Task: Look for space in Baoqing, China from 12th  July, 2023 to 15th July, 2023 for 3 adults in price range Rs.12000 to Rs.16000. Place can be entire place with 2 bedrooms having 3 beds and 1 bathroom. Property type can be house, flat, guest house. Booking option can be shelf check-in. Required host language is Chinese (Simplified).
Action: Mouse moved to (585, 84)
Screenshot: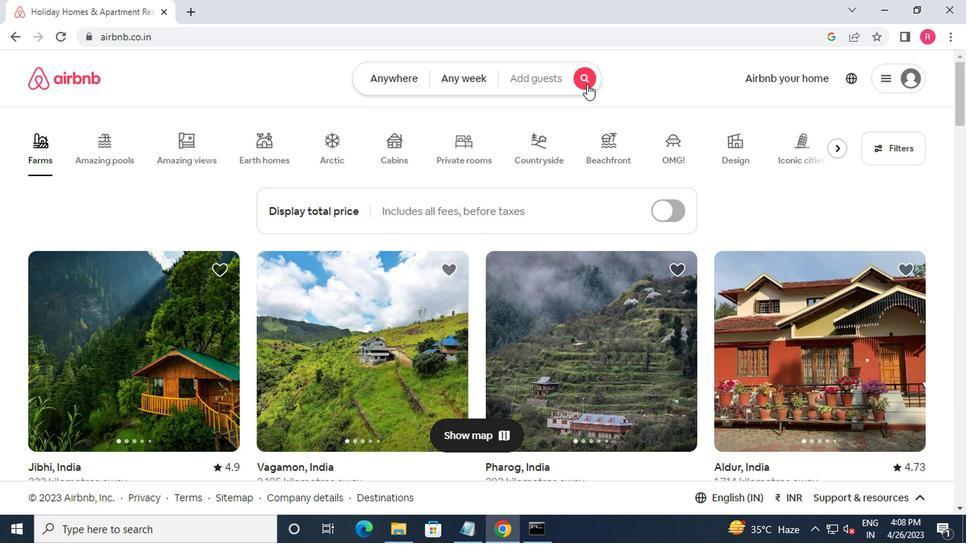 
Action: Mouse pressed left at (585, 84)
Screenshot: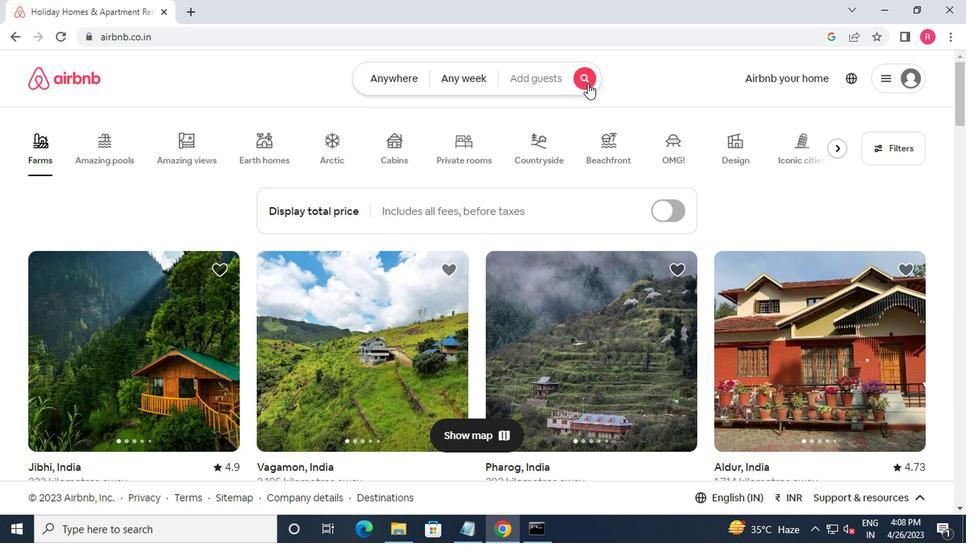 
Action: Mouse moved to (357, 126)
Screenshot: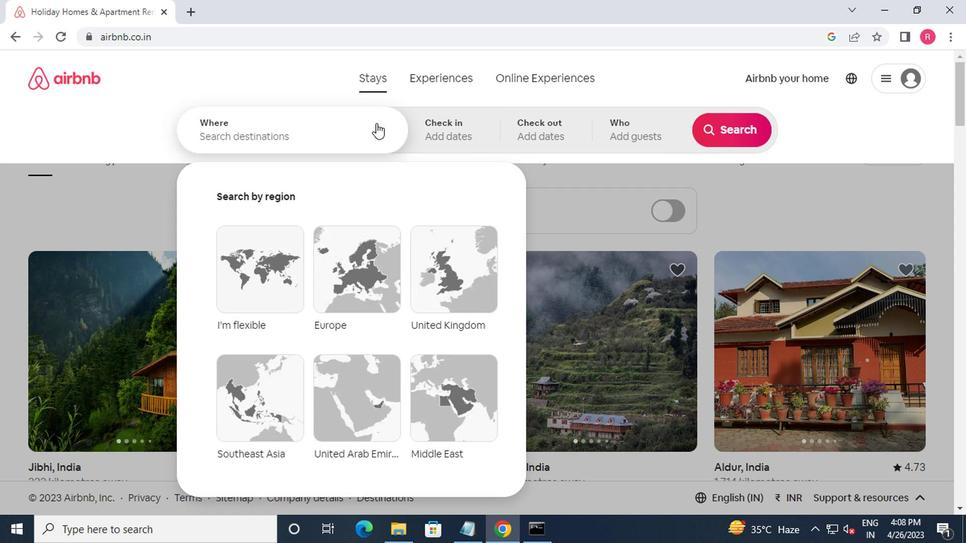 
Action: Mouse pressed left at (357, 126)
Screenshot: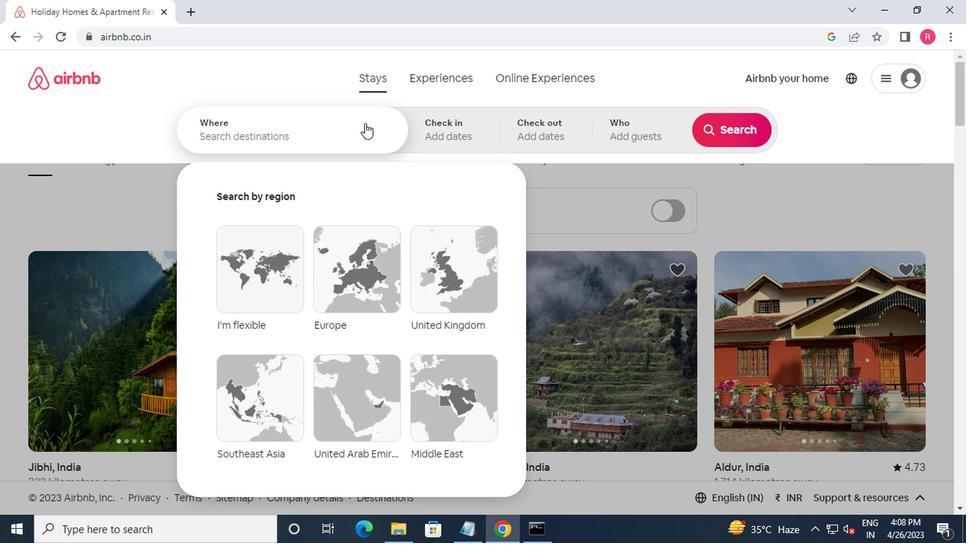 
Action: Mouse moved to (349, 145)
Screenshot: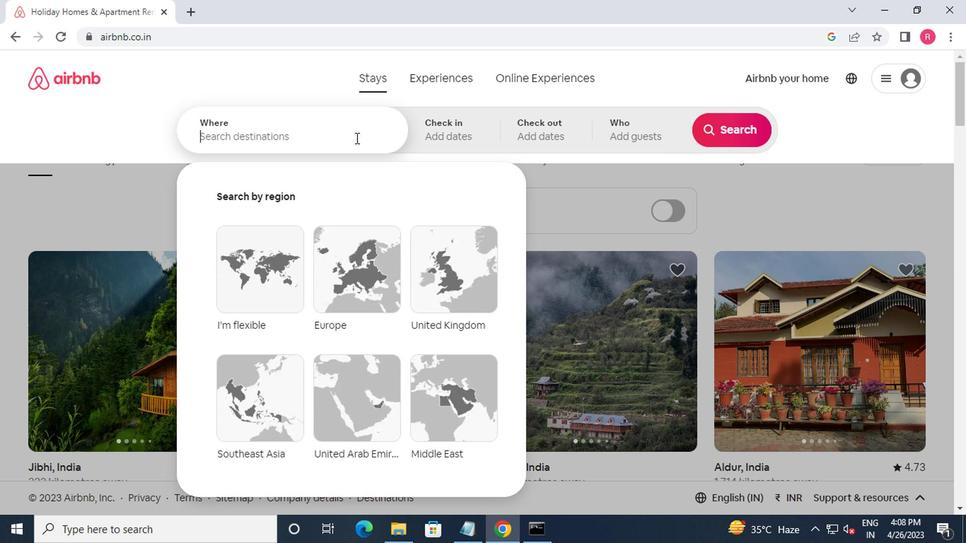 
Action: Key pressed baoqing,china<Key.enter>
Screenshot: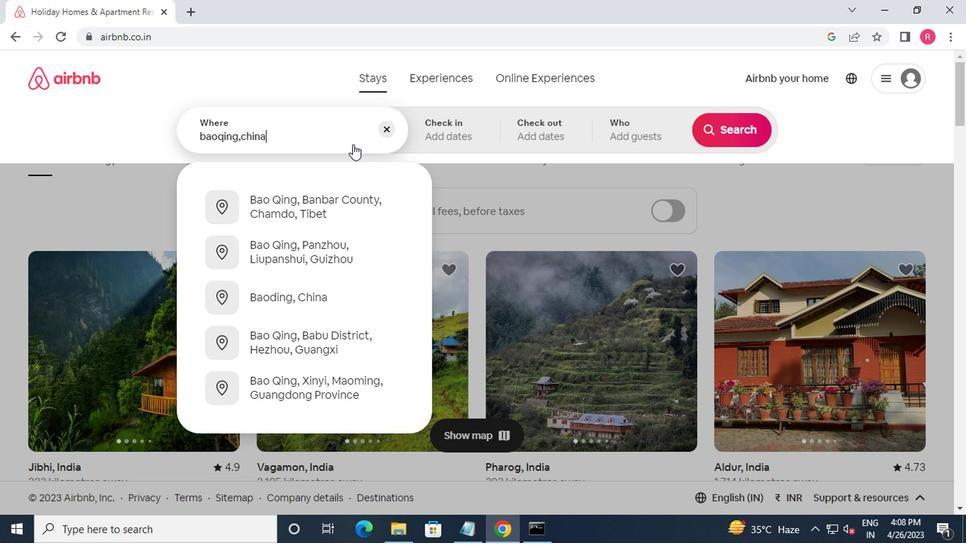 
Action: Mouse moved to (716, 242)
Screenshot: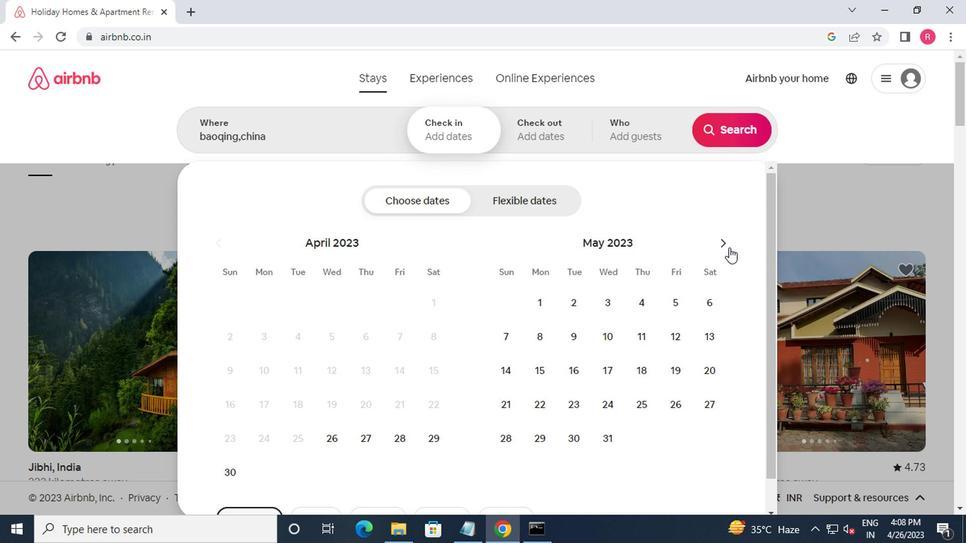 
Action: Mouse pressed left at (716, 242)
Screenshot: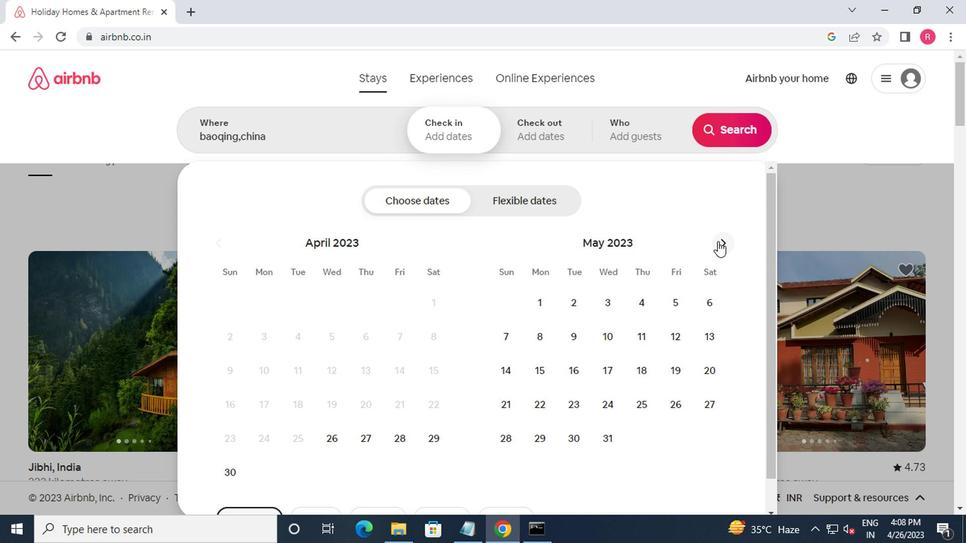 
Action: Mouse moved to (716, 242)
Screenshot: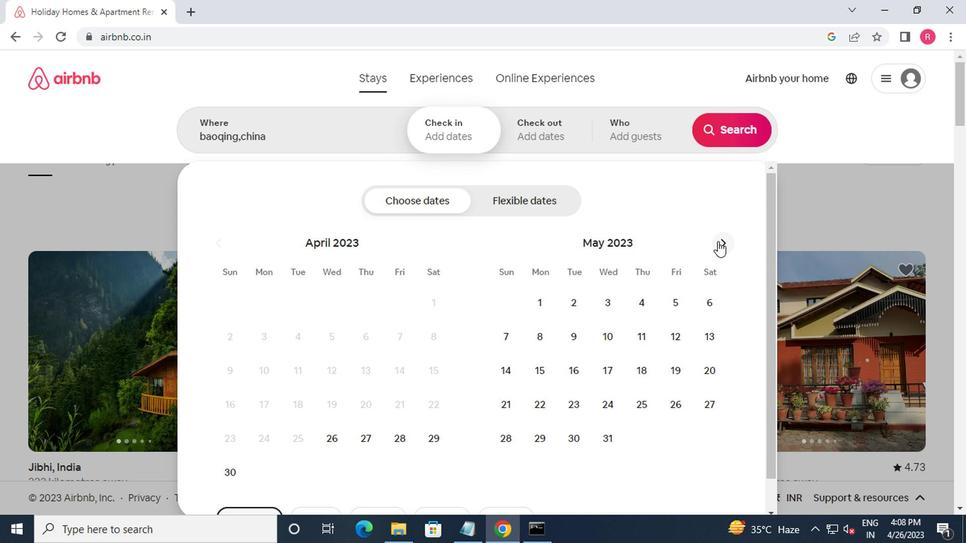 
Action: Mouse pressed left at (716, 242)
Screenshot: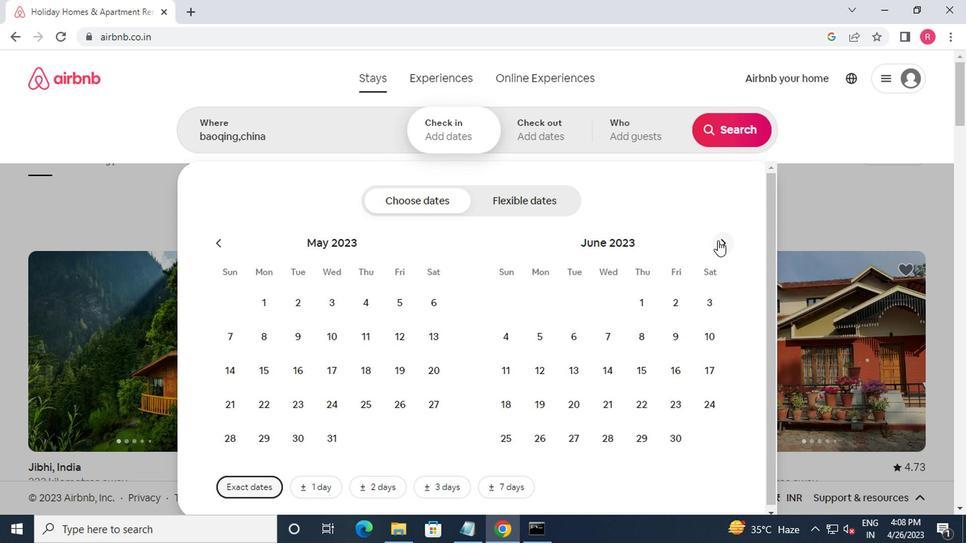 
Action: Mouse moved to (613, 373)
Screenshot: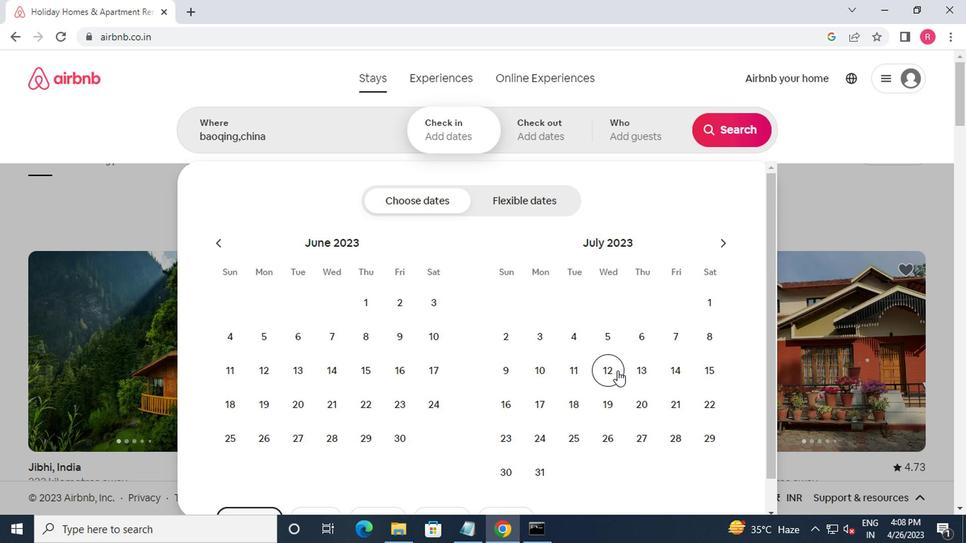 
Action: Mouse pressed left at (613, 373)
Screenshot: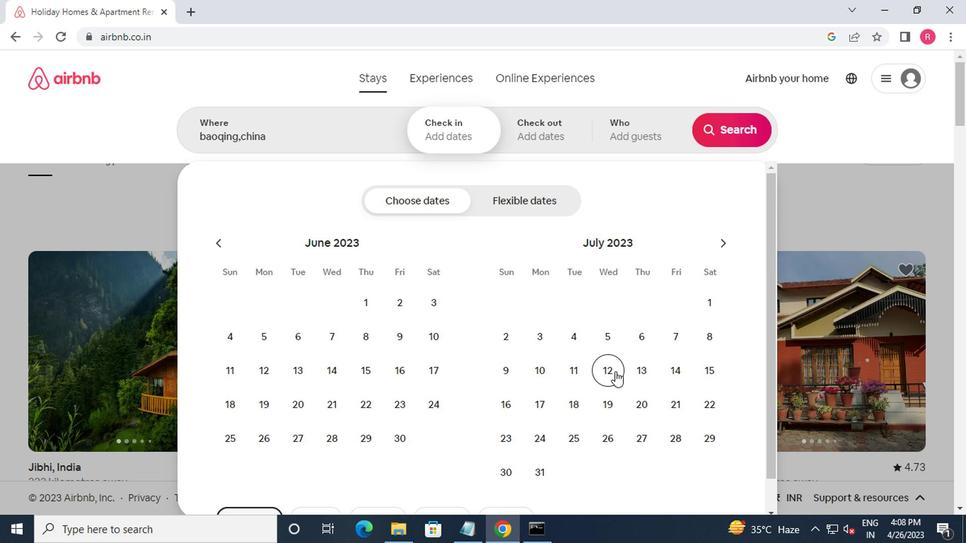 
Action: Mouse moved to (700, 379)
Screenshot: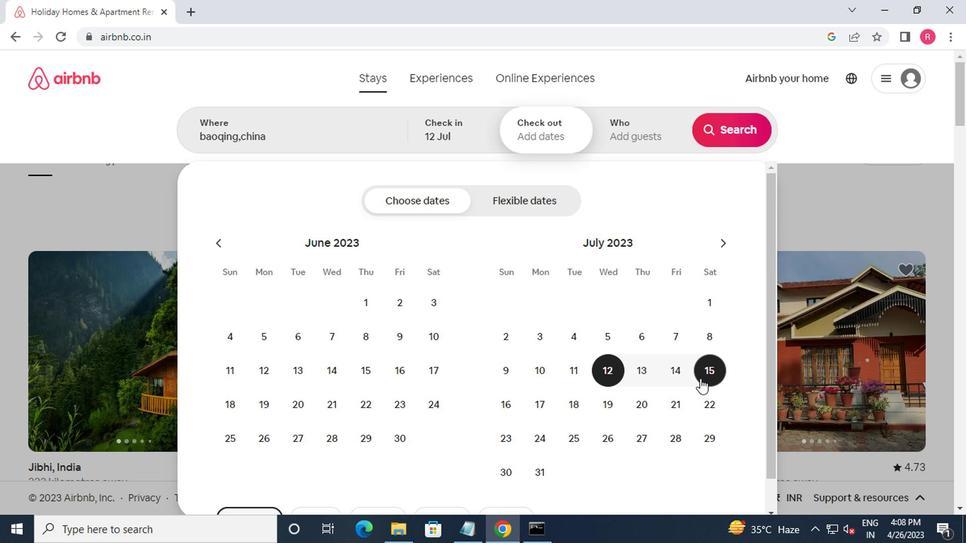 
Action: Mouse pressed left at (700, 379)
Screenshot: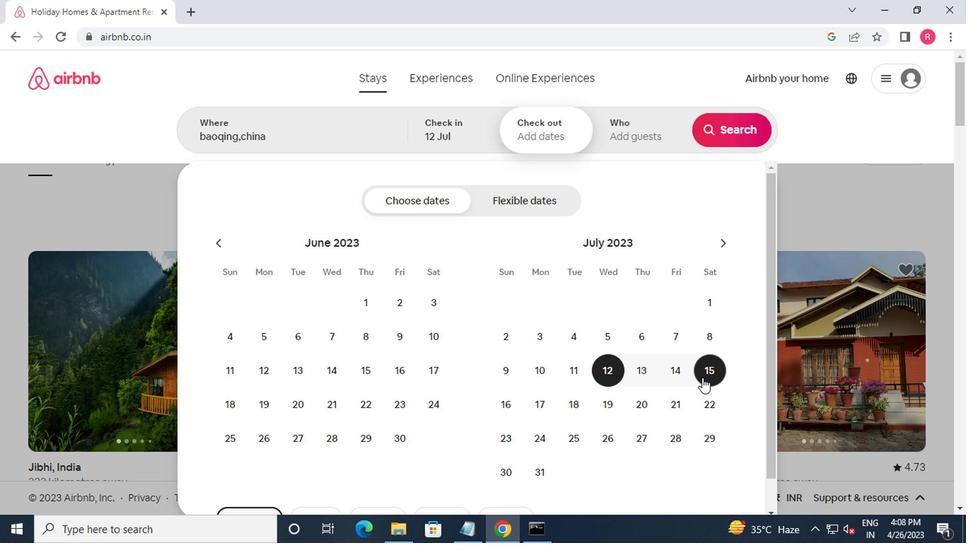 
Action: Mouse moved to (618, 141)
Screenshot: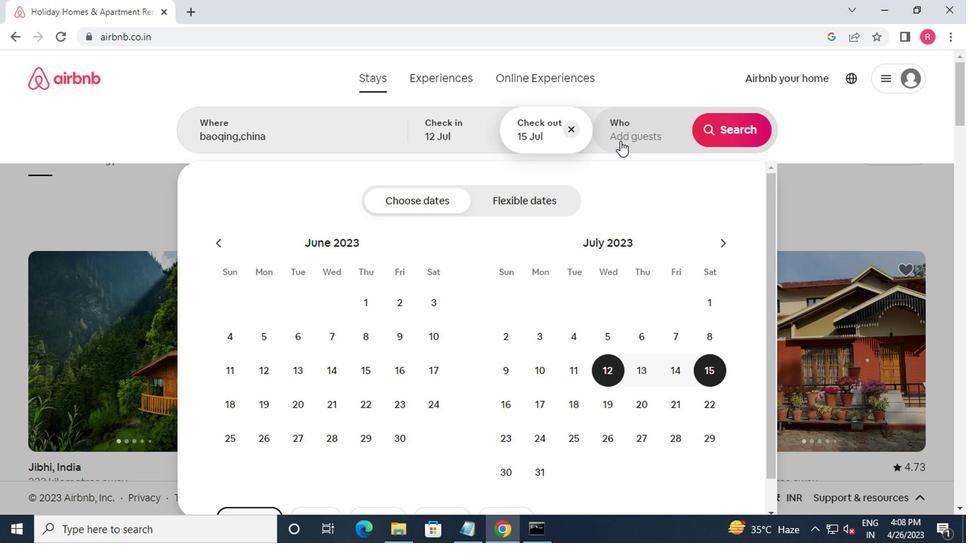 
Action: Mouse pressed left at (618, 141)
Screenshot: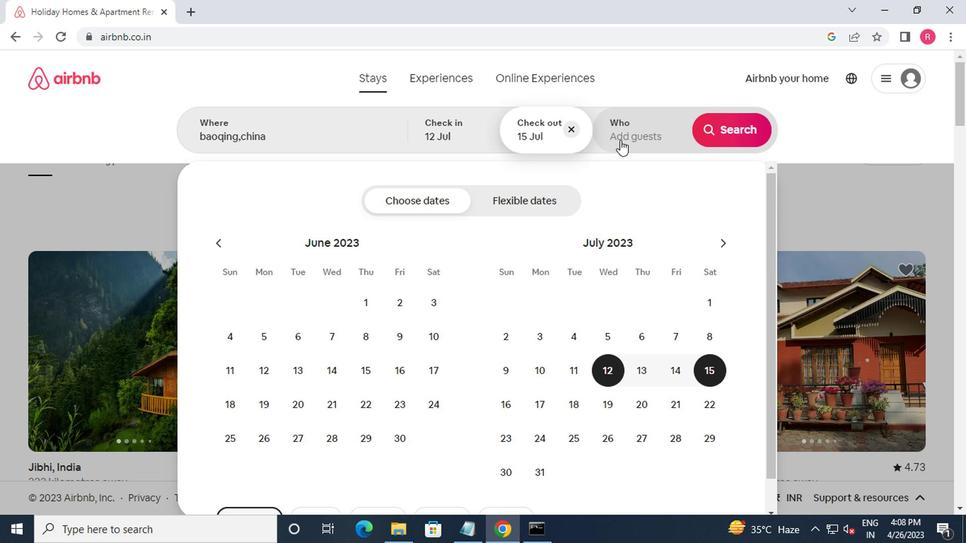 
Action: Mouse moved to (736, 213)
Screenshot: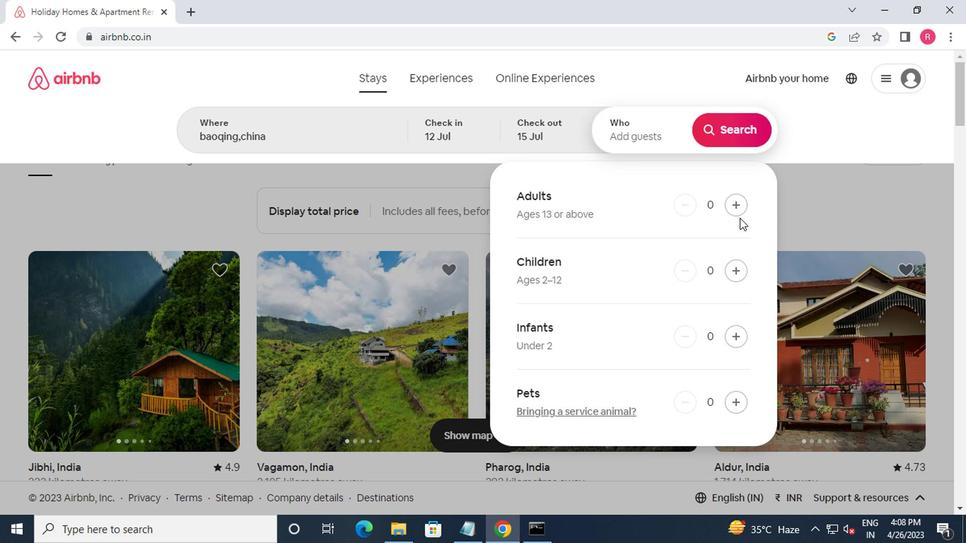 
Action: Mouse pressed left at (736, 213)
Screenshot: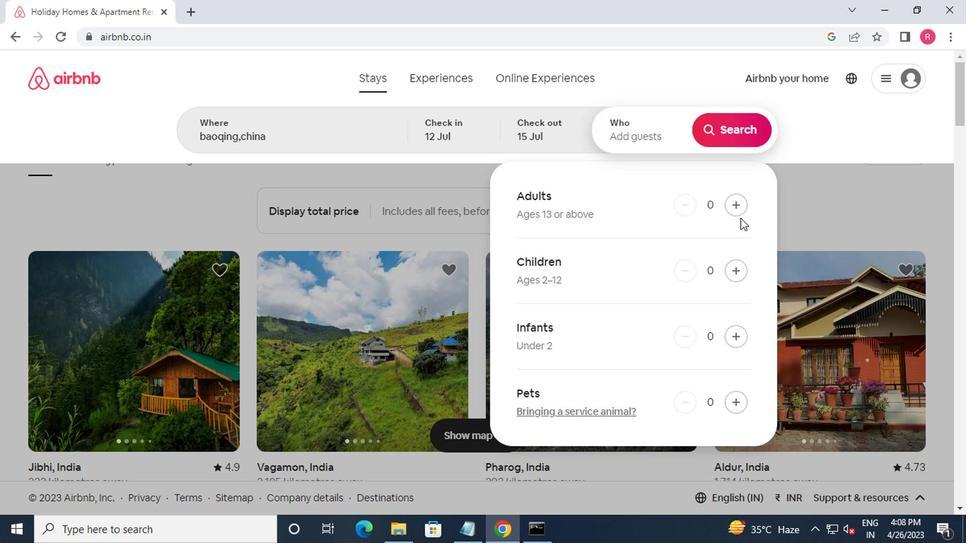 
Action: Mouse moved to (736, 213)
Screenshot: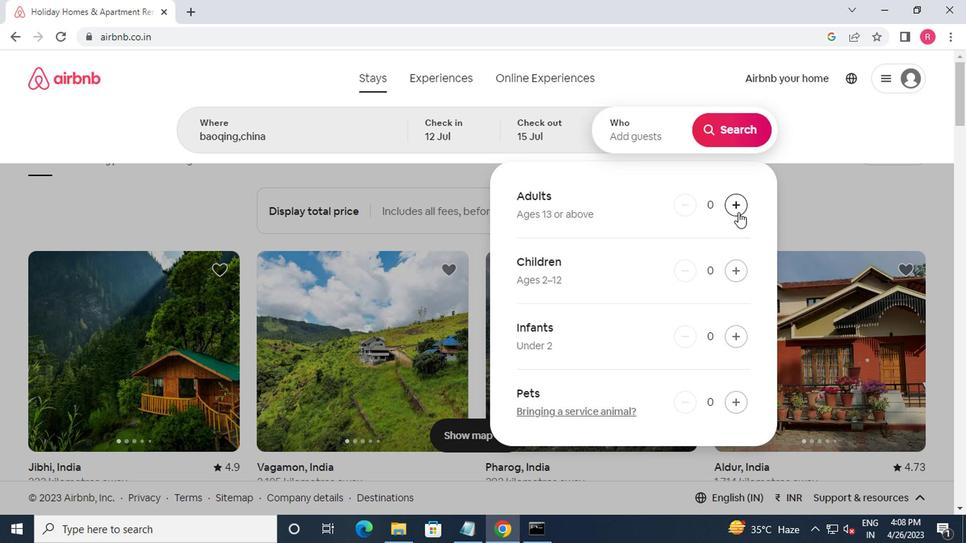 
Action: Mouse pressed left at (736, 213)
Screenshot: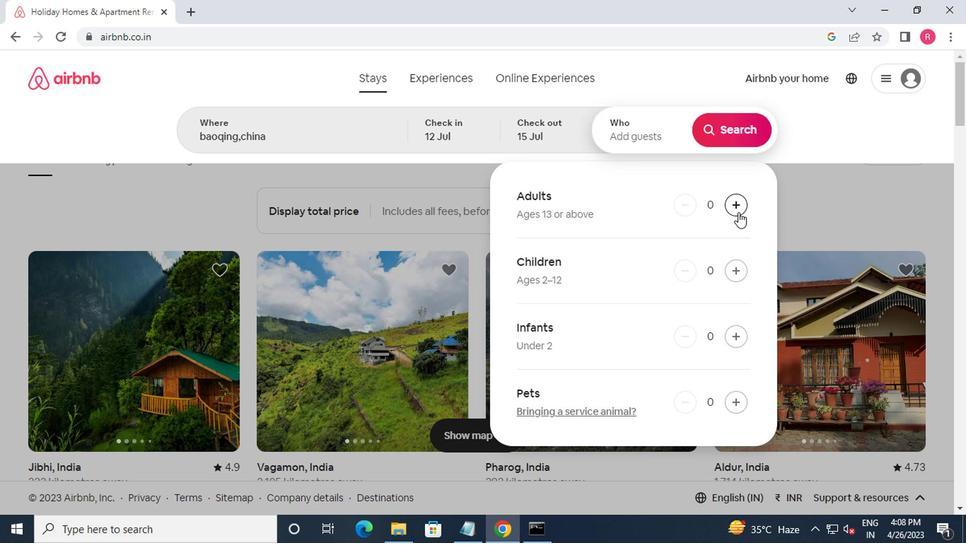 
Action: Mouse pressed left at (736, 213)
Screenshot: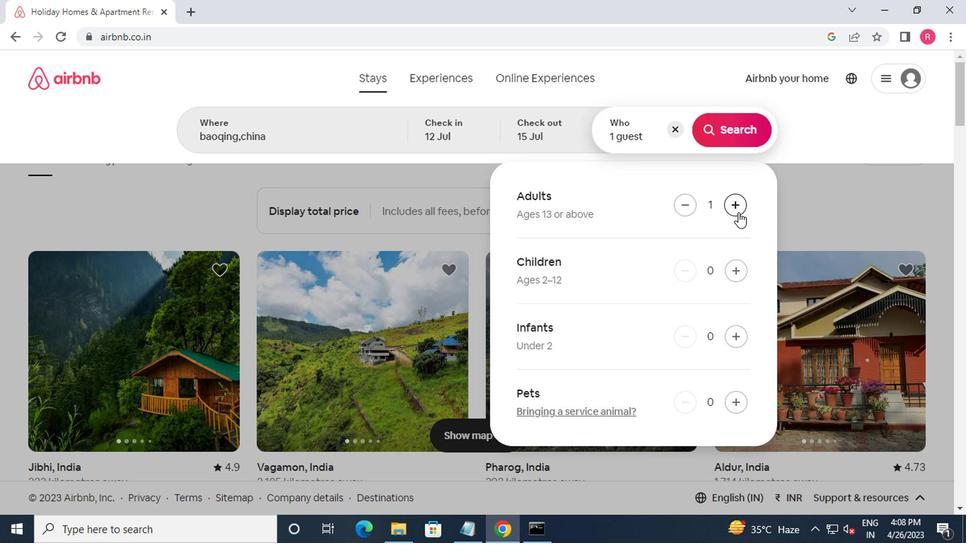 
Action: Mouse moved to (726, 141)
Screenshot: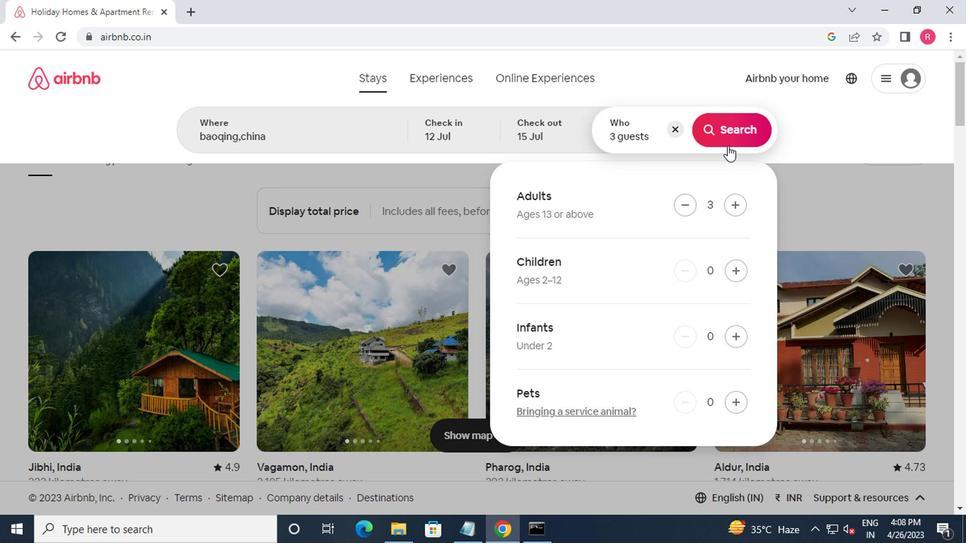 
Action: Mouse pressed left at (726, 141)
Screenshot: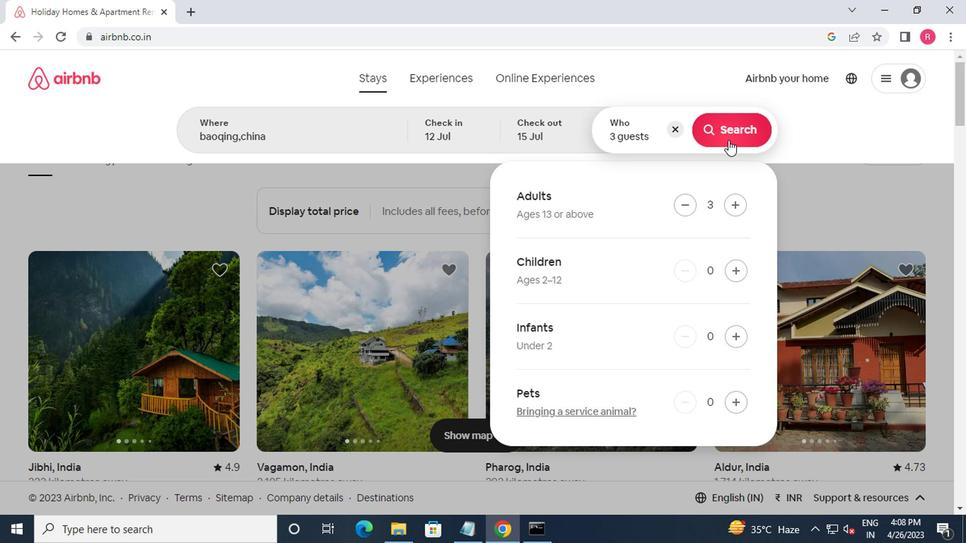 
Action: Mouse moved to (901, 135)
Screenshot: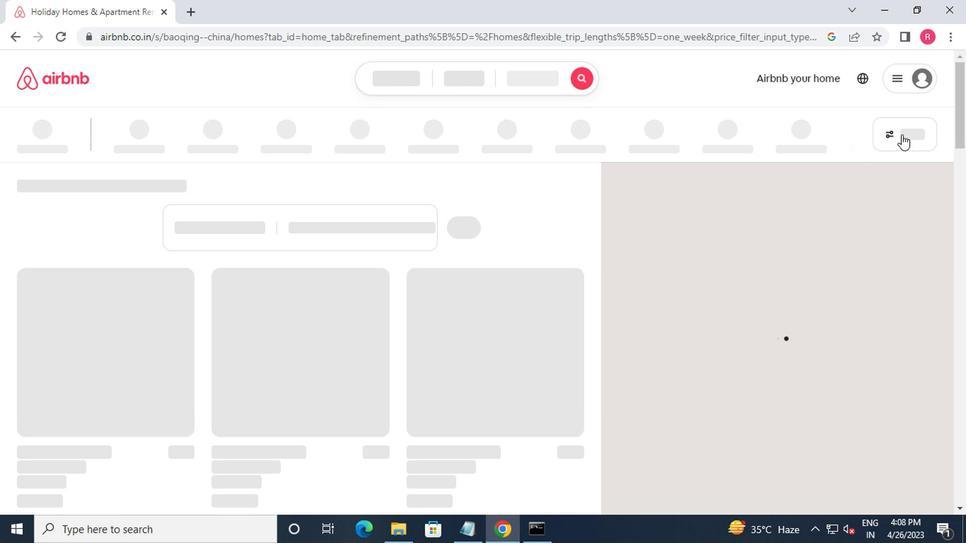 
Action: Mouse pressed left at (901, 135)
Screenshot: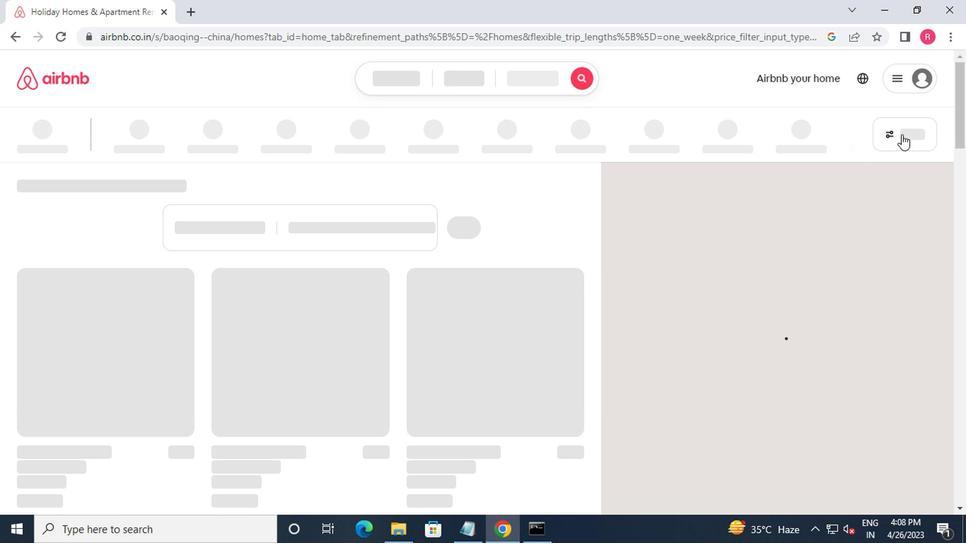 
Action: Mouse moved to (908, 136)
Screenshot: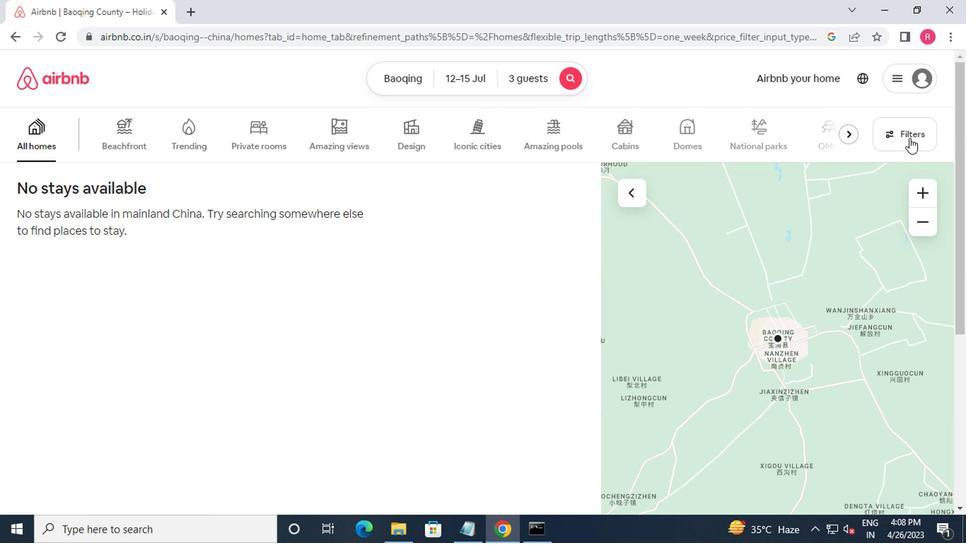 
Action: Mouse pressed left at (908, 136)
Screenshot: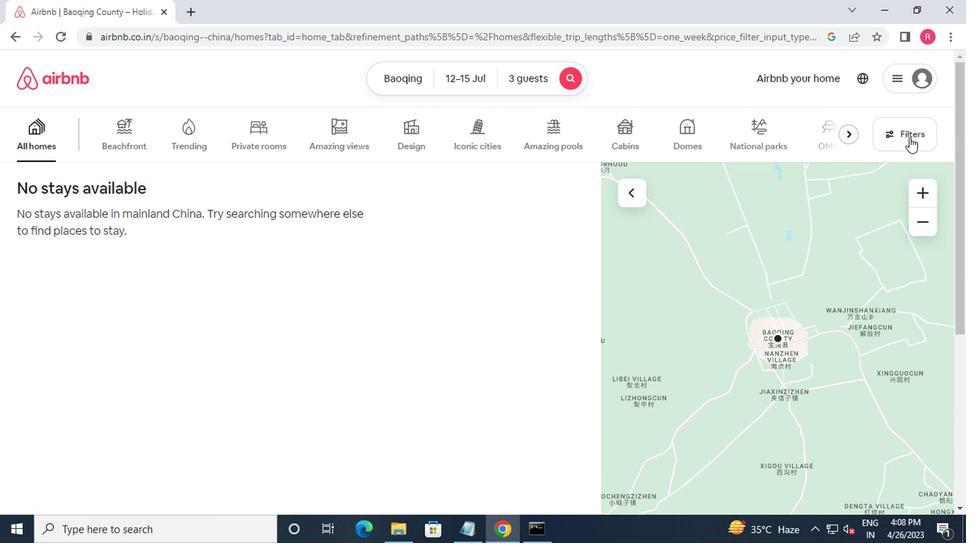 
Action: Mouse moved to (386, 221)
Screenshot: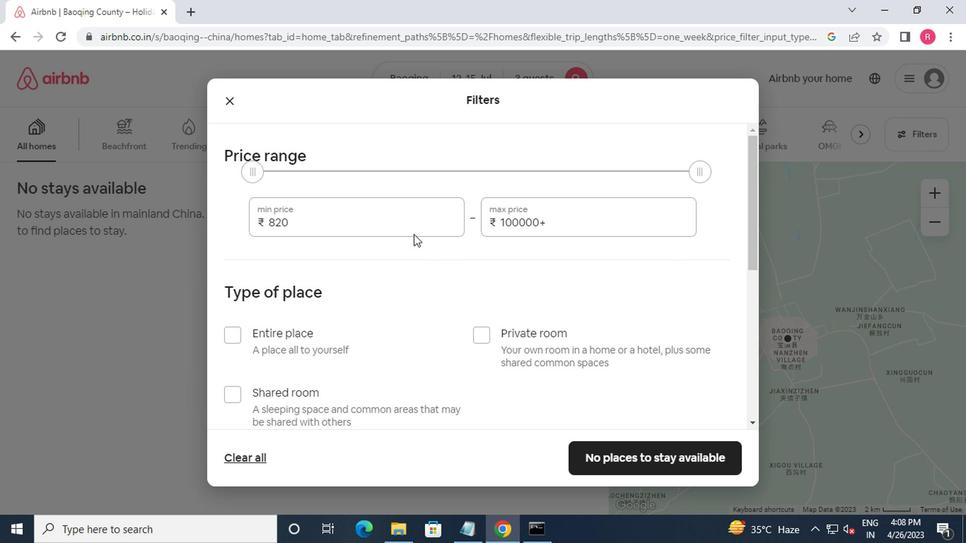
Action: Mouse pressed left at (386, 221)
Screenshot: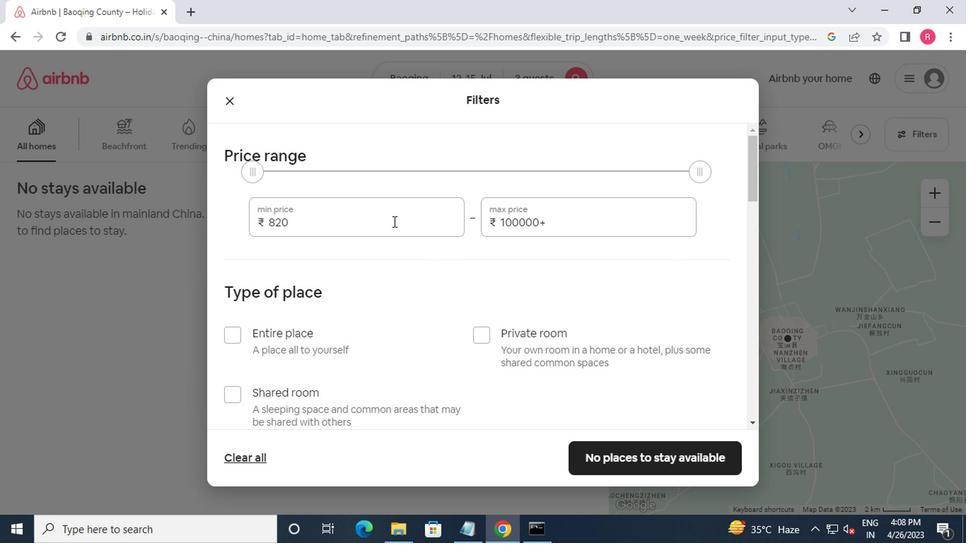 
Action: Mouse moved to (388, 219)
Screenshot: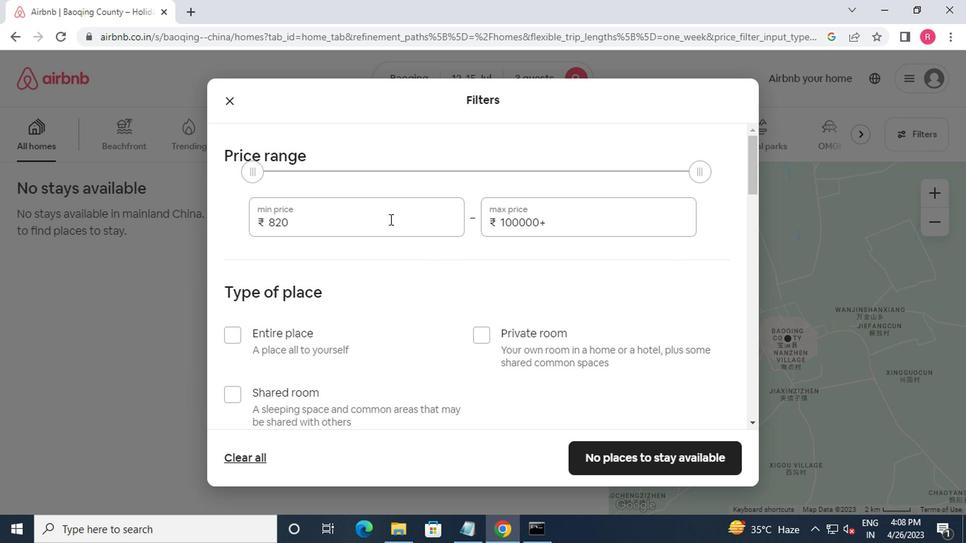 
Action: Key pressed <Key.backspace><Key.backspace><Key.backspace><Key.backspace>12000<Key.tab>16000
Screenshot: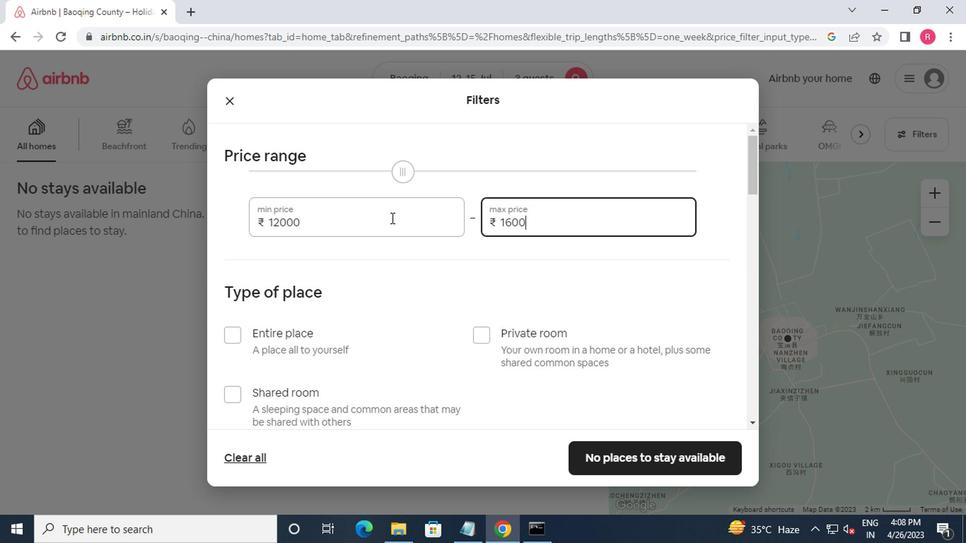
Action: Mouse moved to (447, 275)
Screenshot: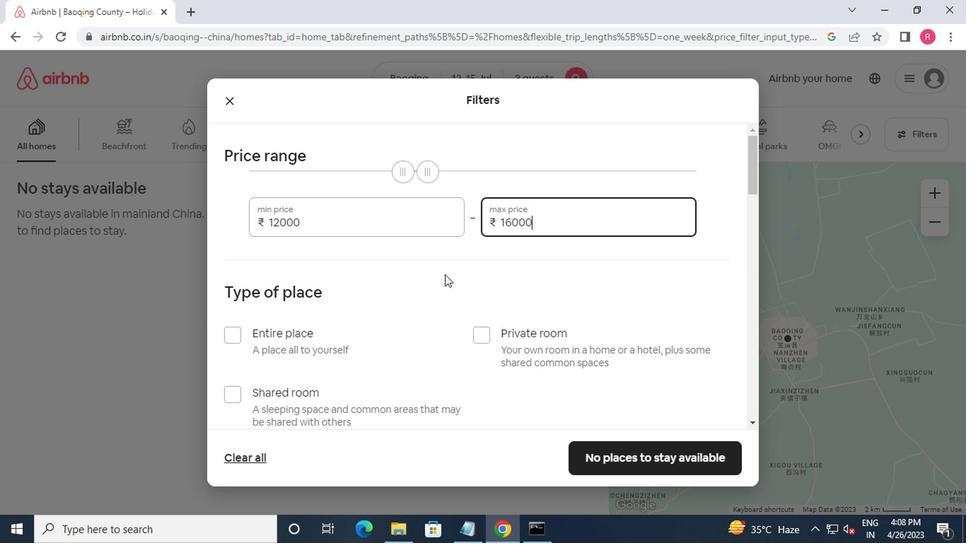 
Action: Mouse scrolled (447, 275) with delta (0, 0)
Screenshot: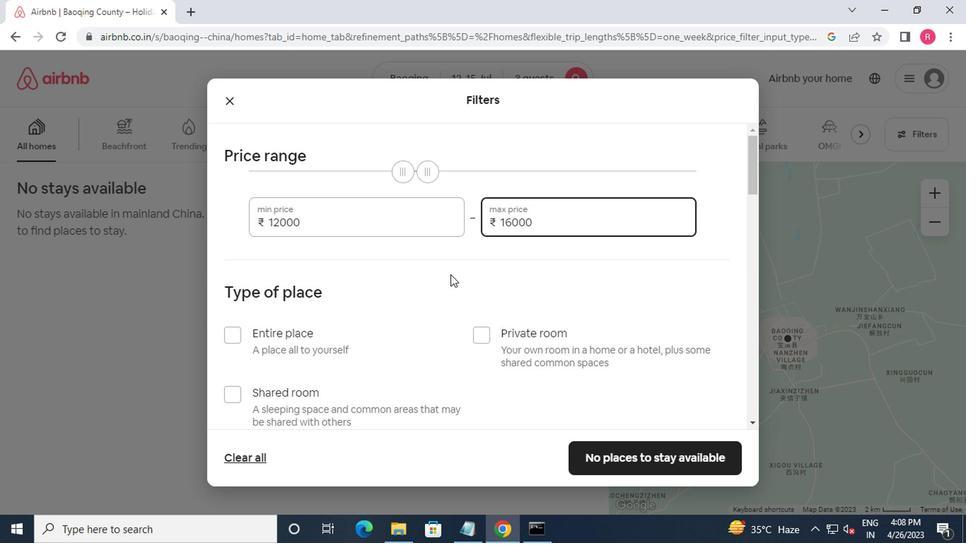 
Action: Mouse moved to (449, 285)
Screenshot: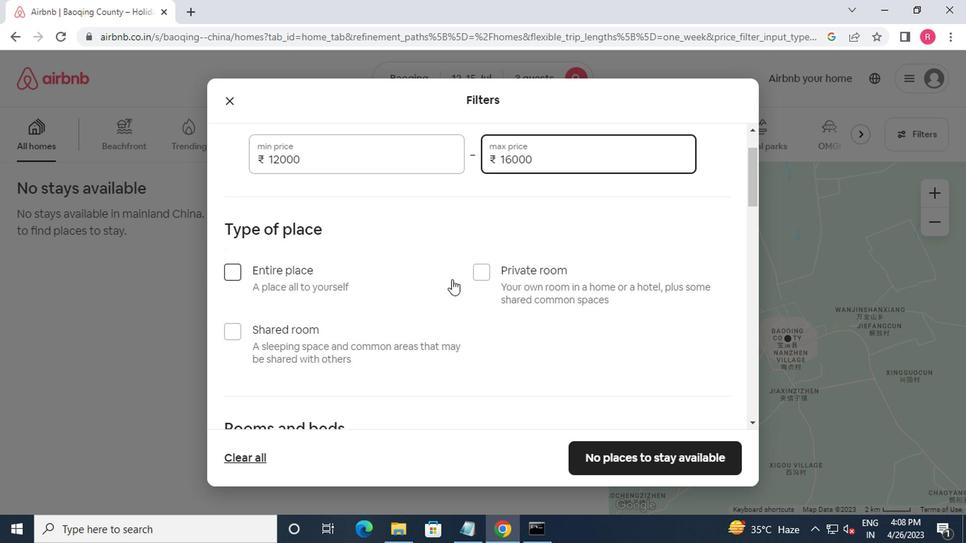 
Action: Mouse scrolled (449, 285) with delta (0, 0)
Screenshot: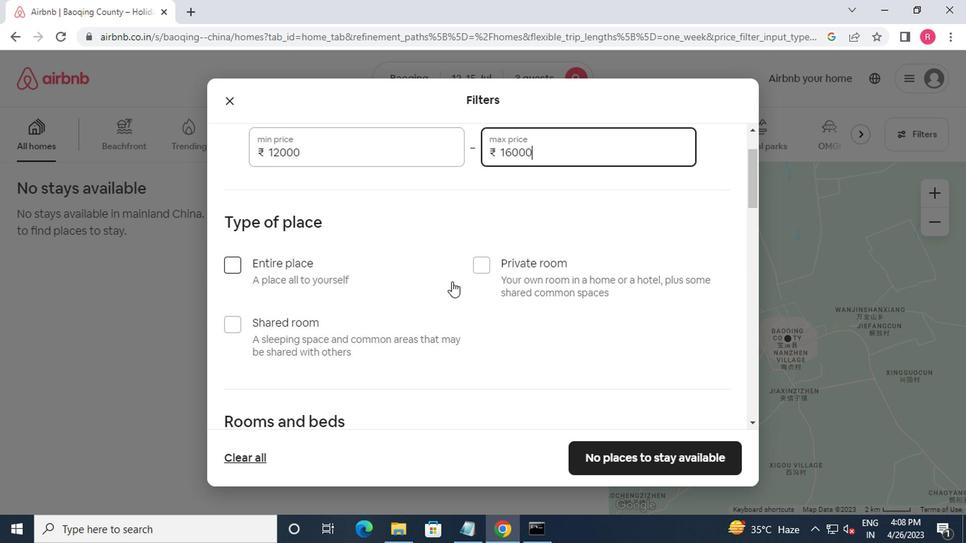 
Action: Mouse moved to (224, 194)
Screenshot: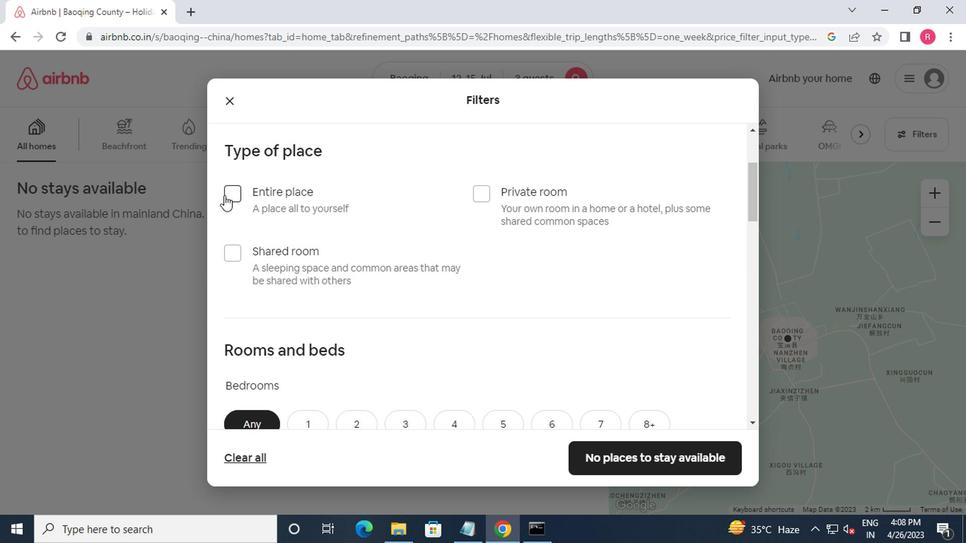 
Action: Mouse pressed left at (224, 194)
Screenshot: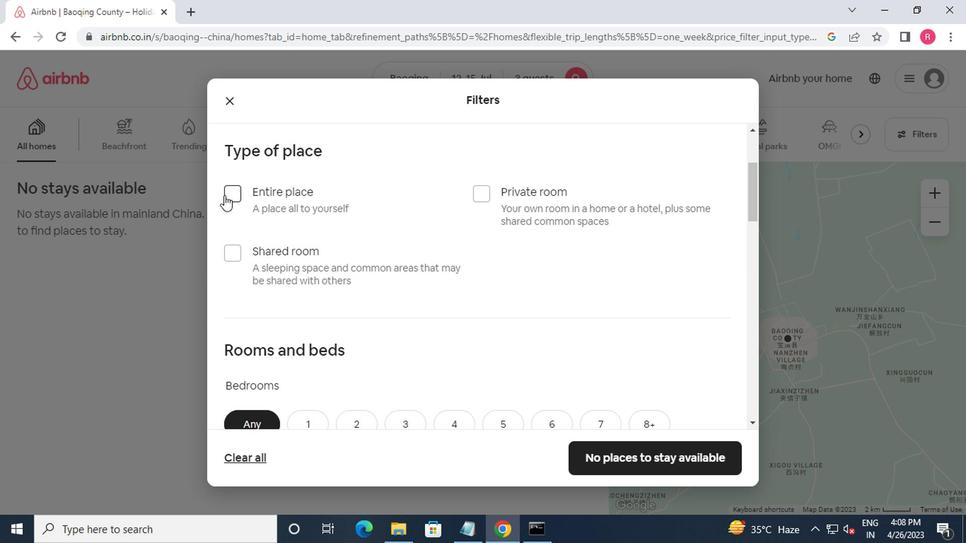 
Action: Mouse moved to (229, 207)
Screenshot: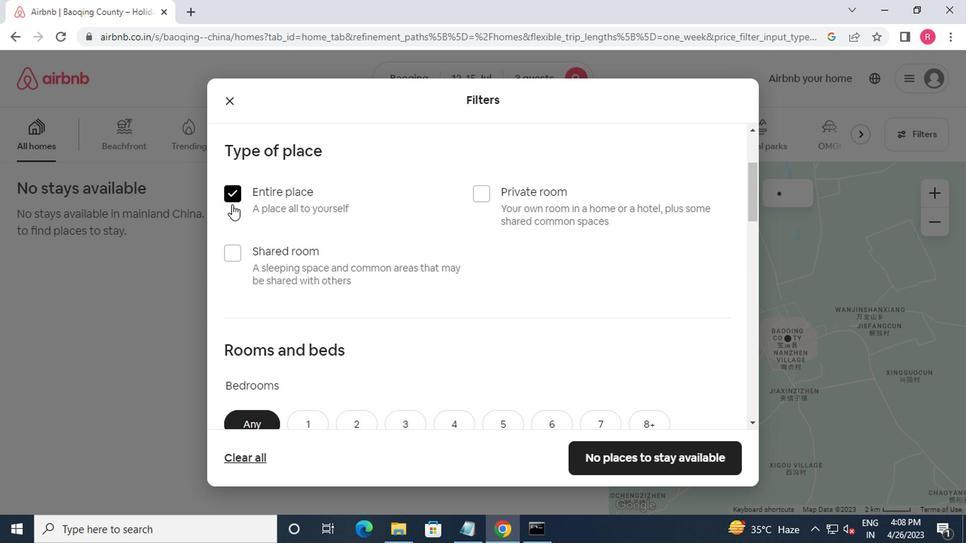 
Action: Mouse scrolled (229, 206) with delta (0, 0)
Screenshot: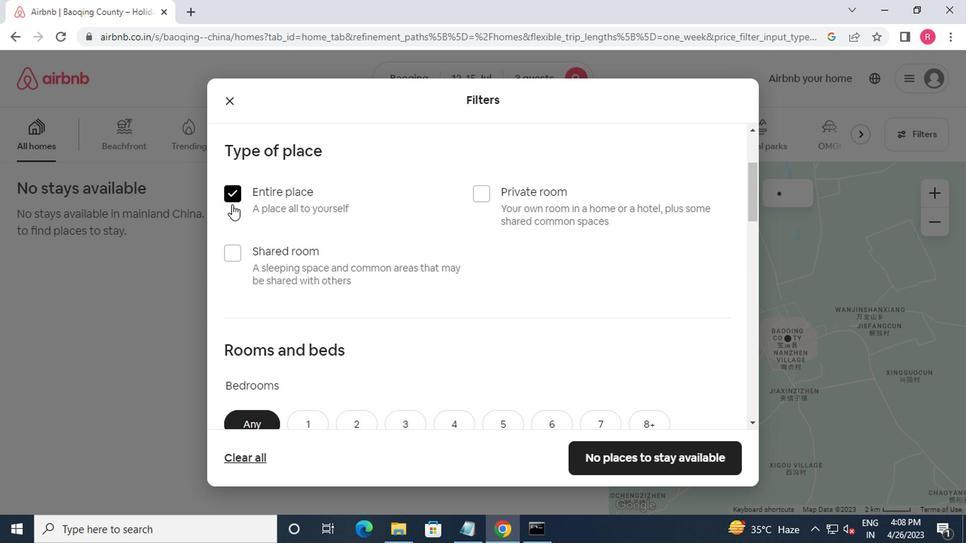 
Action: Mouse moved to (230, 208)
Screenshot: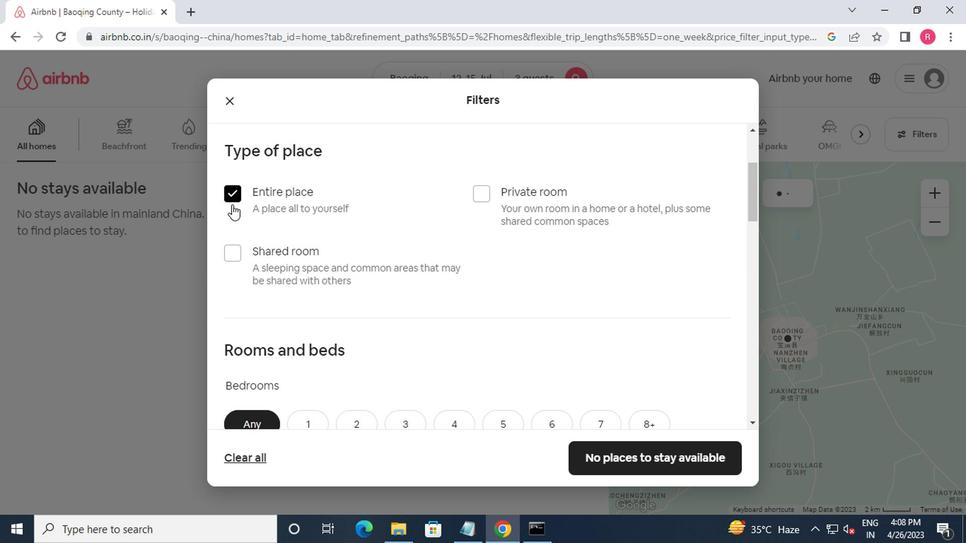 
Action: Mouse scrolled (230, 207) with delta (0, -1)
Screenshot: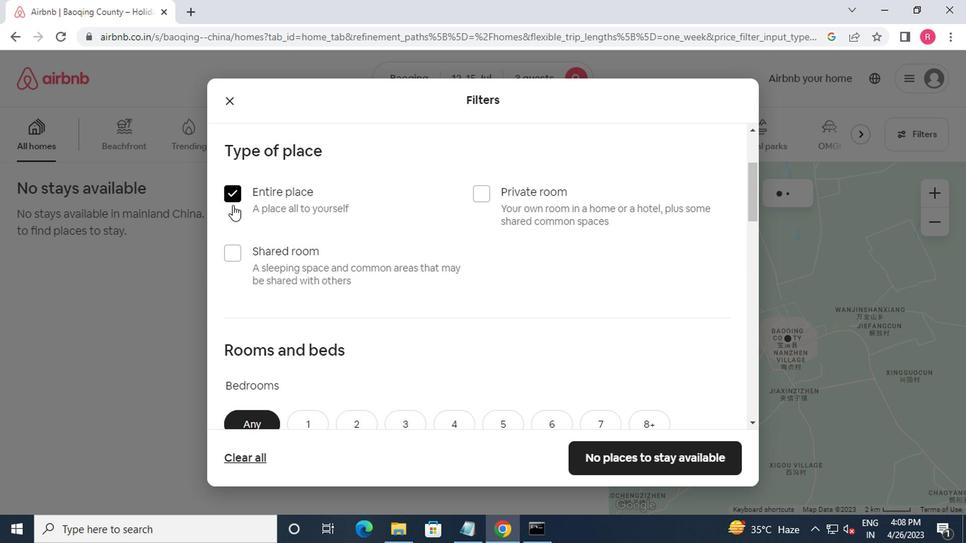 
Action: Mouse moved to (358, 286)
Screenshot: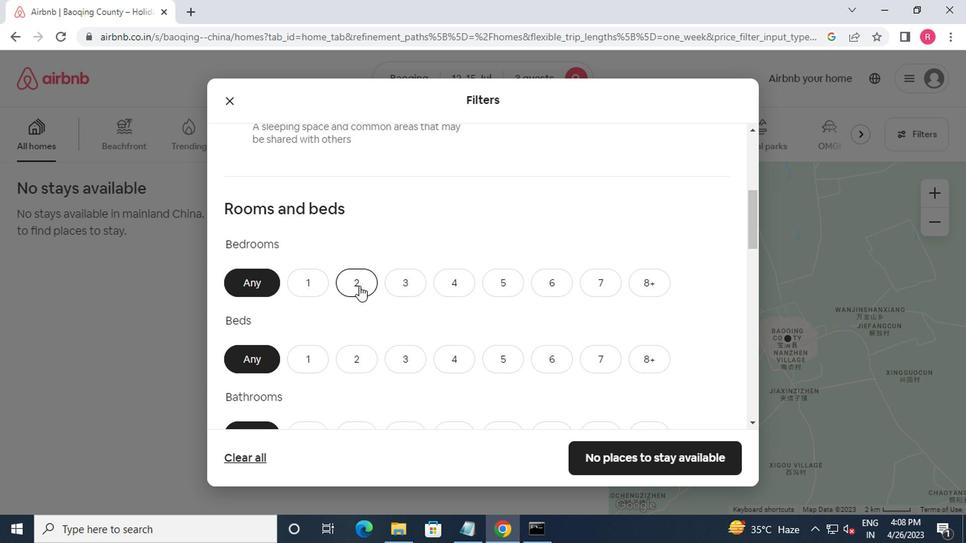
Action: Mouse pressed left at (358, 286)
Screenshot: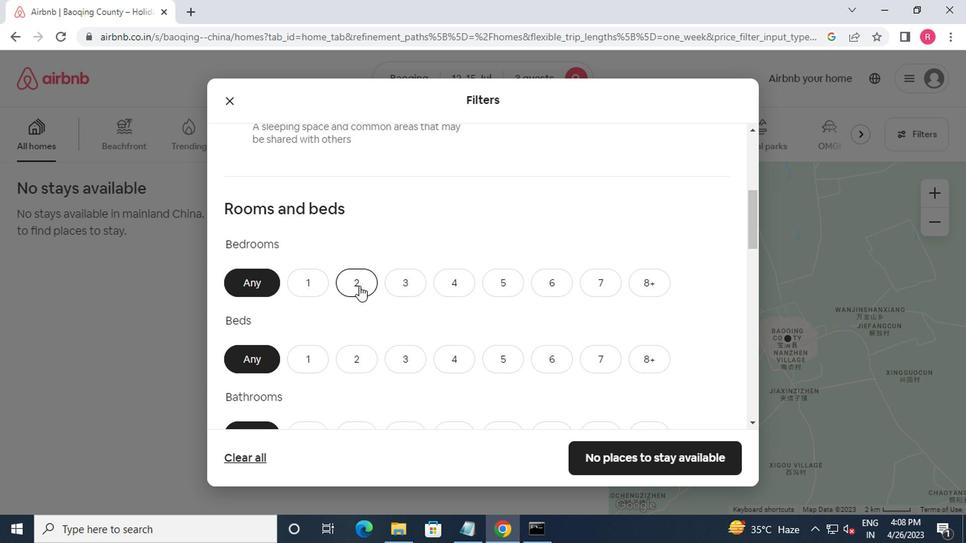 
Action: Mouse moved to (362, 302)
Screenshot: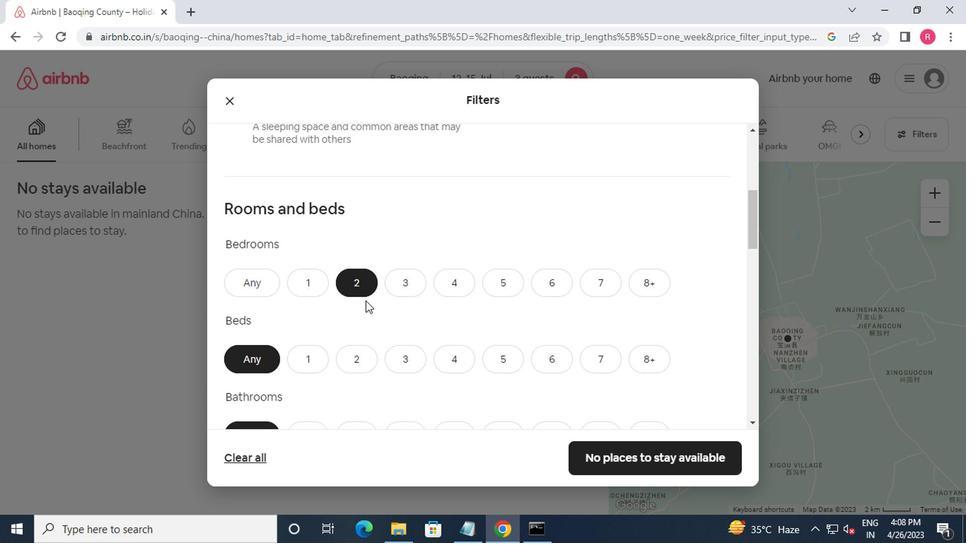 
Action: Mouse scrolled (362, 301) with delta (0, 0)
Screenshot: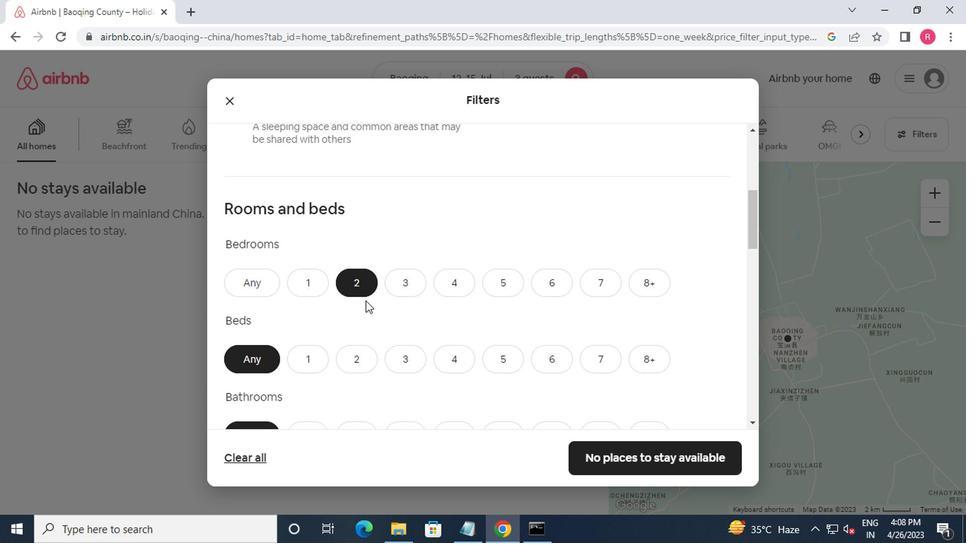 
Action: Mouse moved to (405, 297)
Screenshot: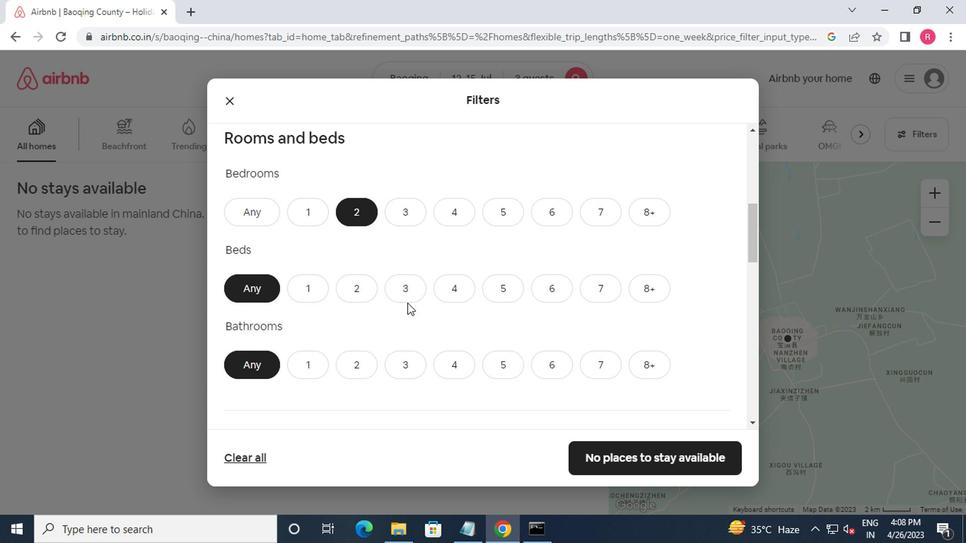 
Action: Mouse pressed left at (405, 297)
Screenshot: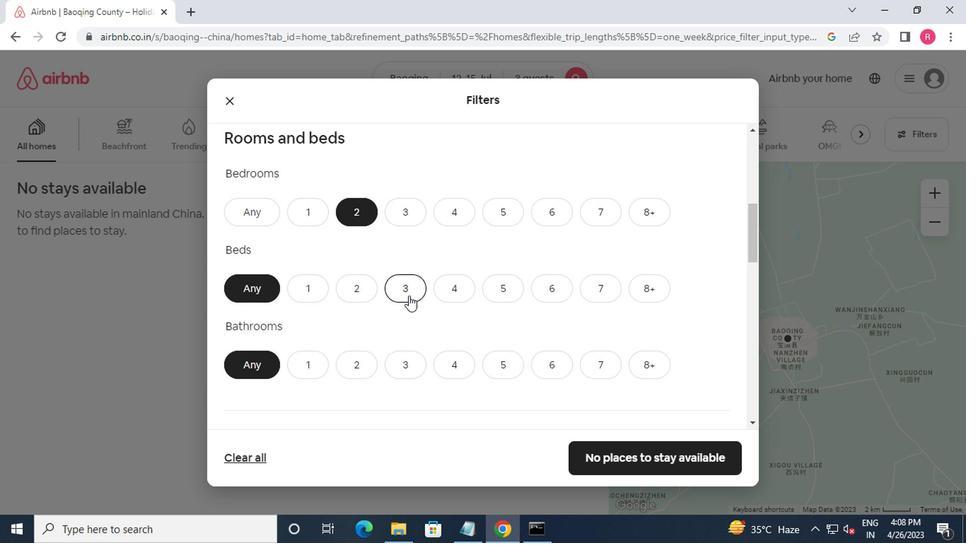 
Action: Mouse moved to (303, 371)
Screenshot: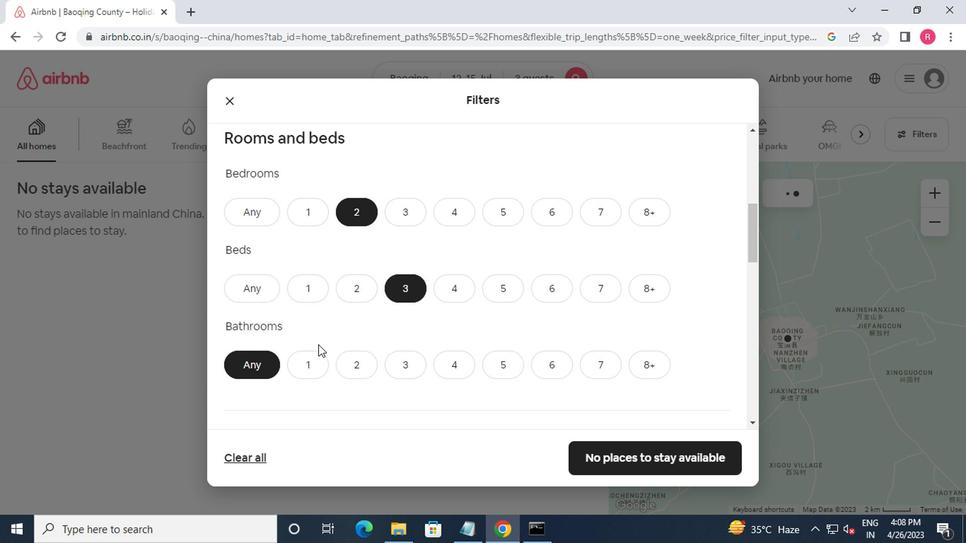 
Action: Mouse pressed left at (303, 371)
Screenshot: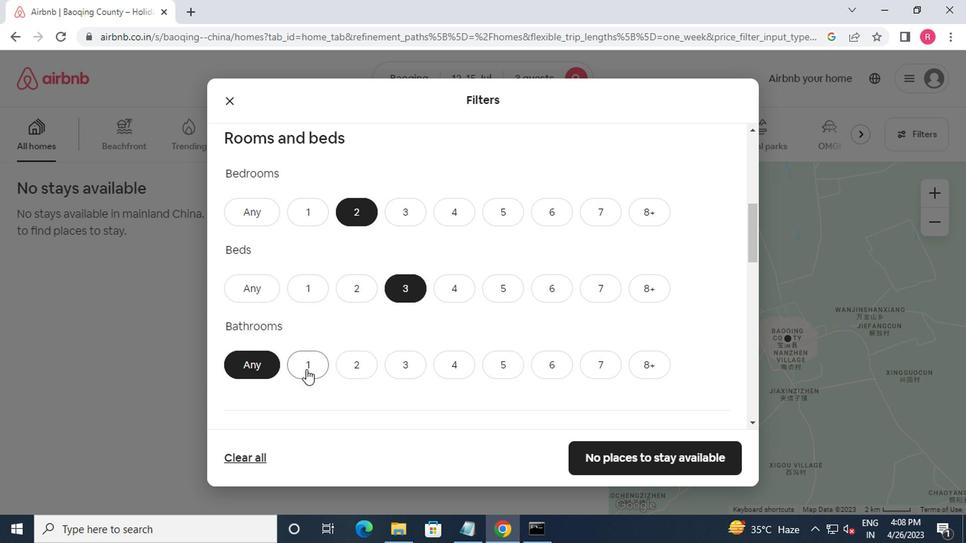 
Action: Mouse moved to (311, 363)
Screenshot: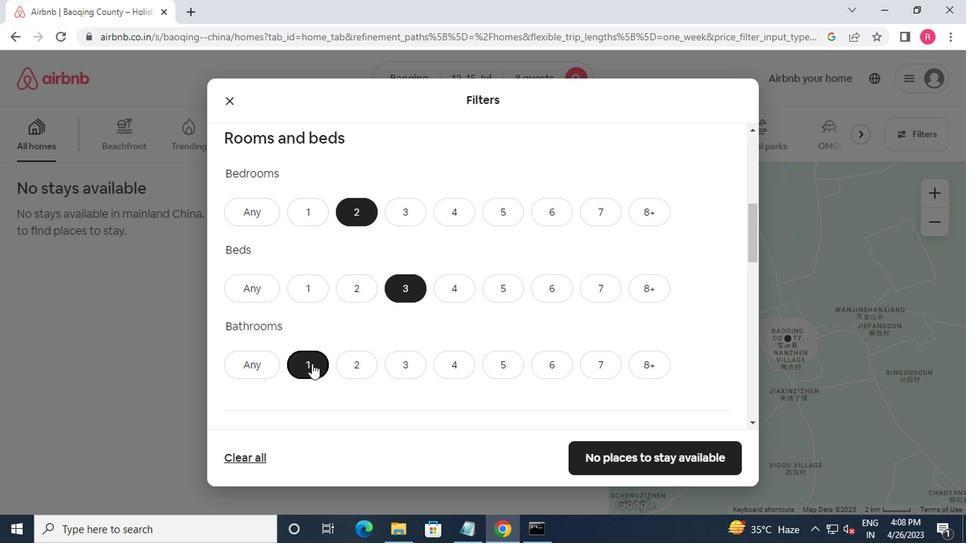 
Action: Mouse scrolled (311, 362) with delta (0, -1)
Screenshot: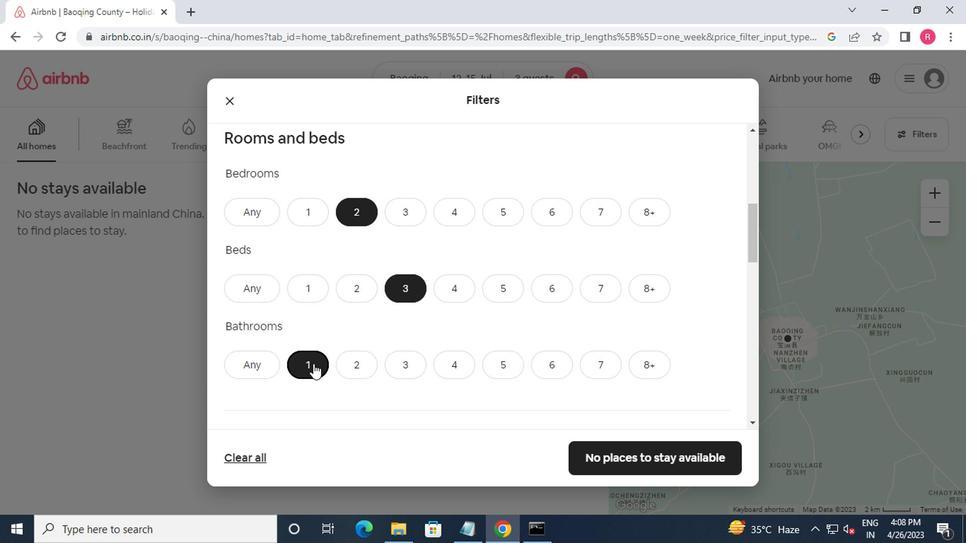 
Action: Mouse moved to (314, 362)
Screenshot: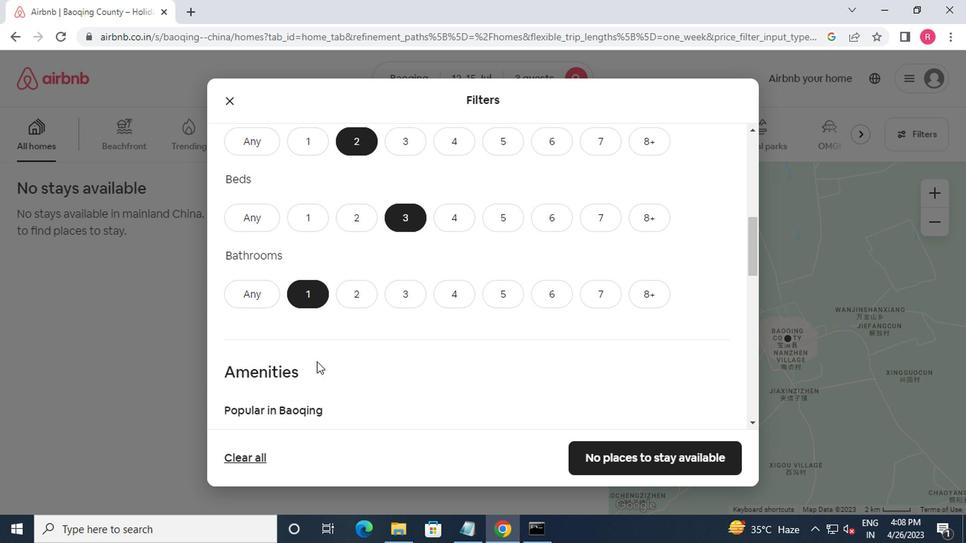 
Action: Mouse scrolled (314, 362) with delta (0, 0)
Screenshot: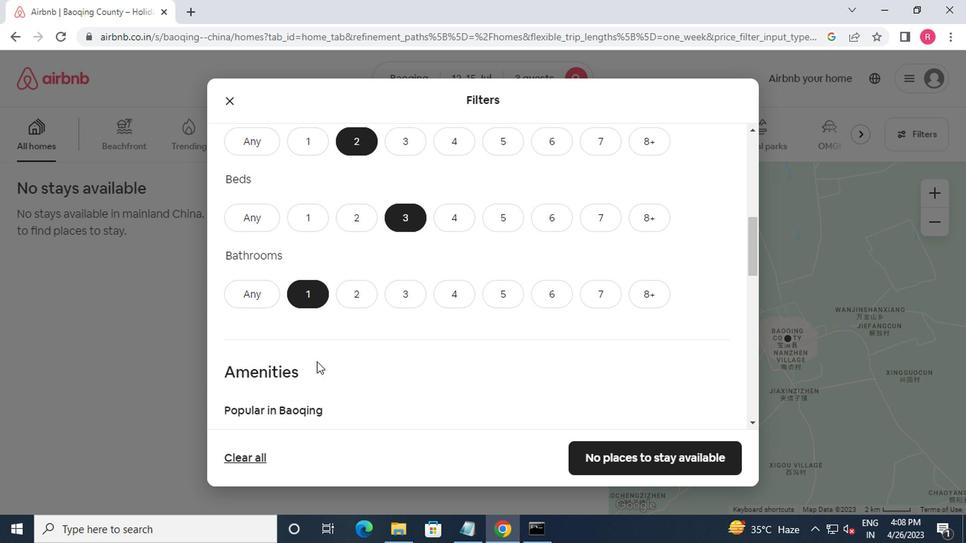 
Action: Mouse moved to (321, 366)
Screenshot: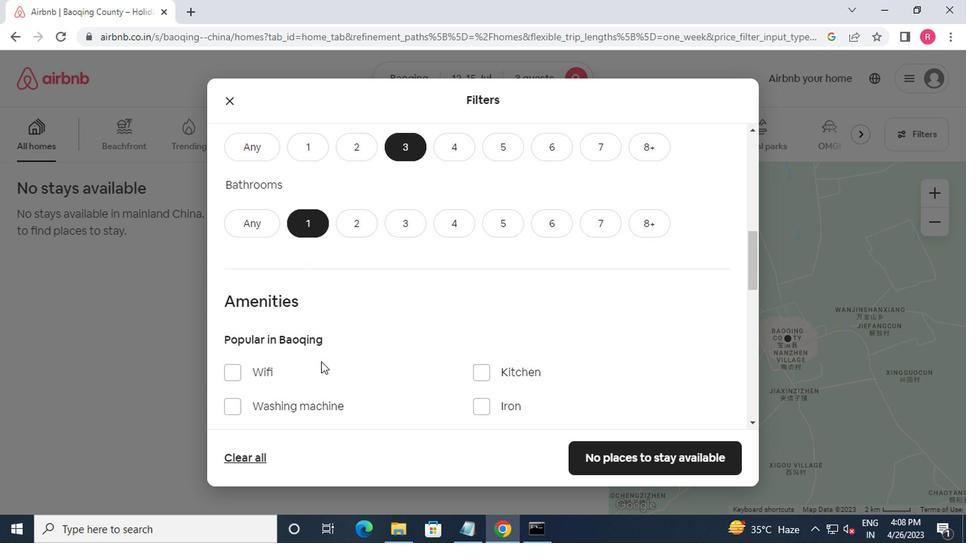 
Action: Mouse scrolled (321, 364) with delta (0, -1)
Screenshot: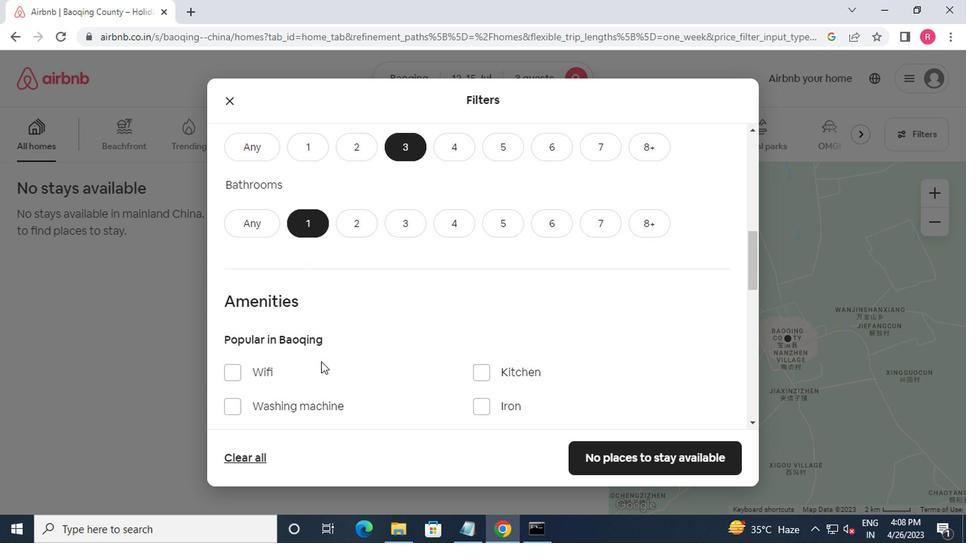 
Action: Mouse moved to (531, 343)
Screenshot: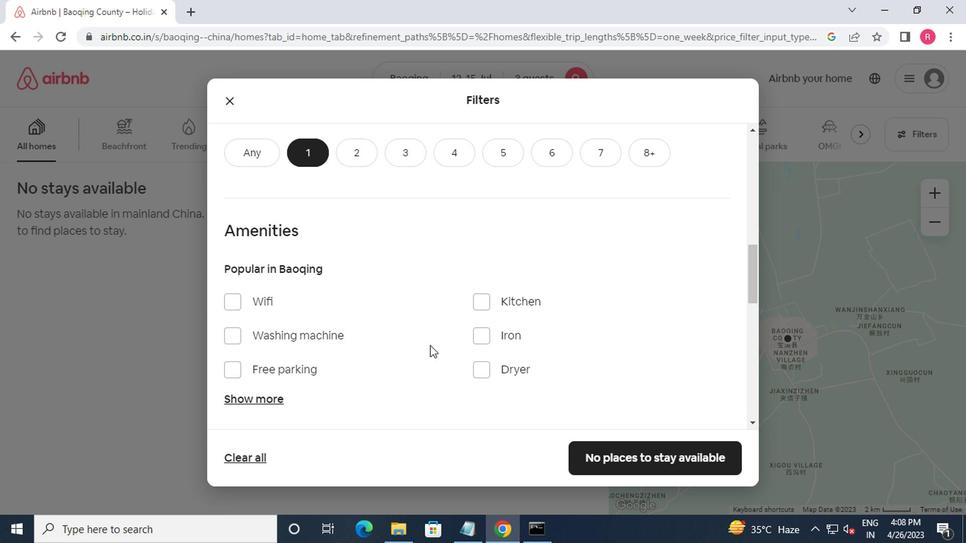 
Action: Mouse scrolled (531, 342) with delta (0, -1)
Screenshot: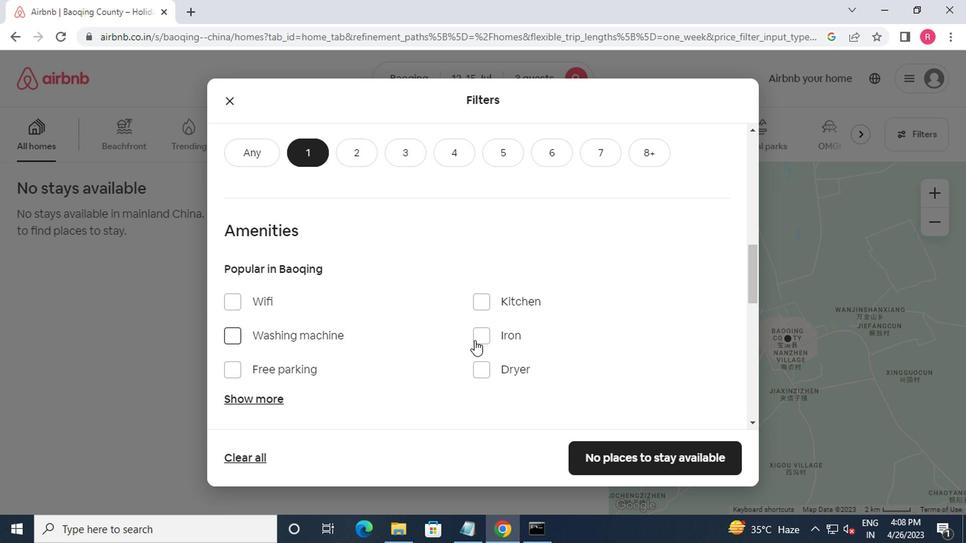 
Action: Mouse moved to (530, 343)
Screenshot: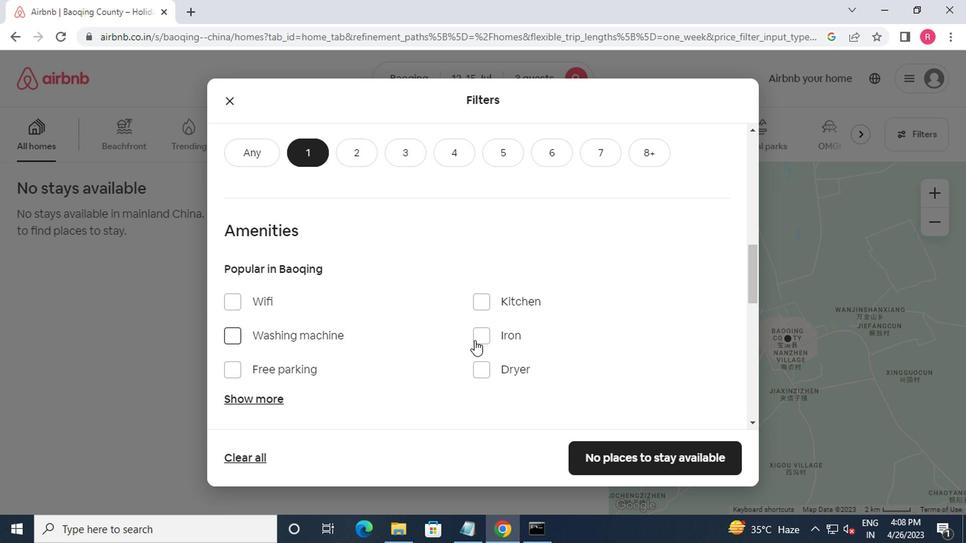 
Action: Mouse scrolled (530, 343) with delta (0, 0)
Screenshot: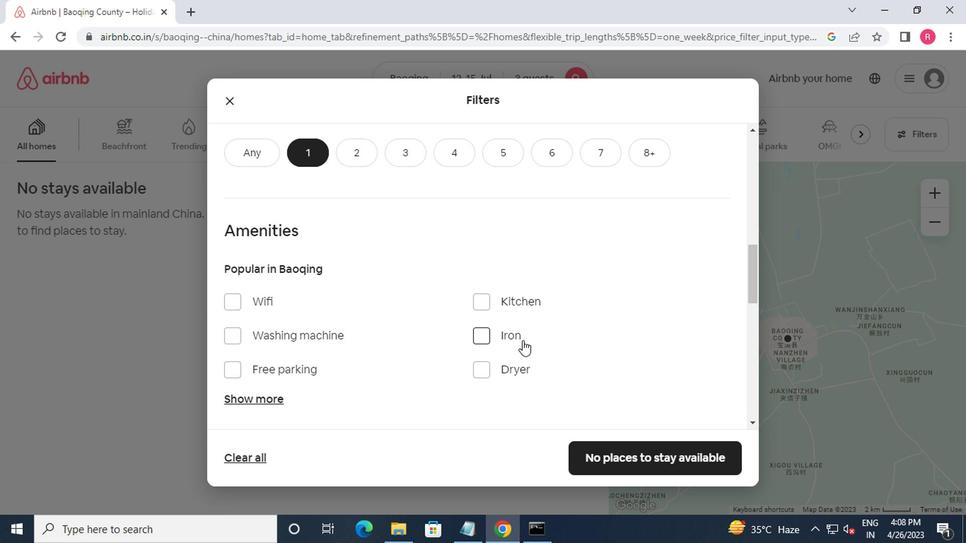 
Action: Mouse moved to (530, 343)
Screenshot: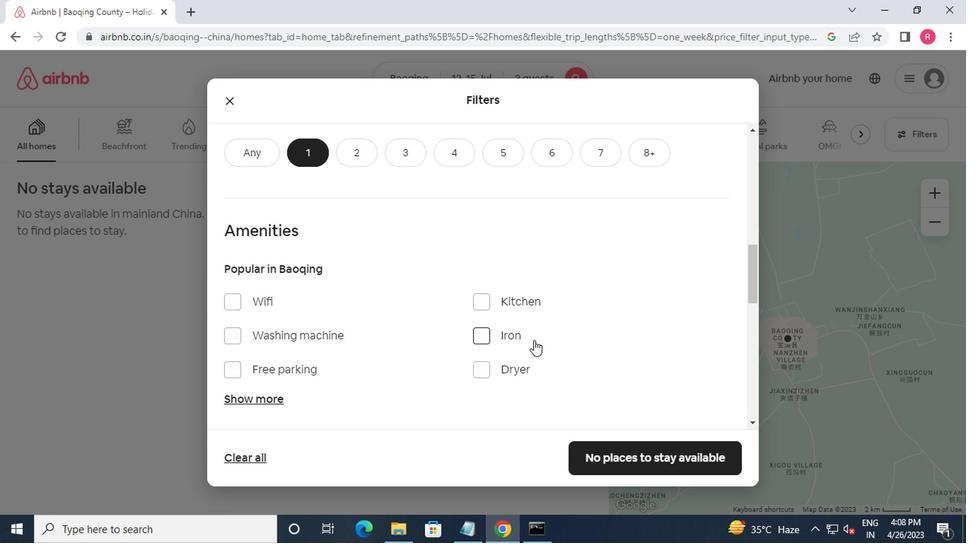
Action: Mouse scrolled (530, 343) with delta (0, 0)
Screenshot: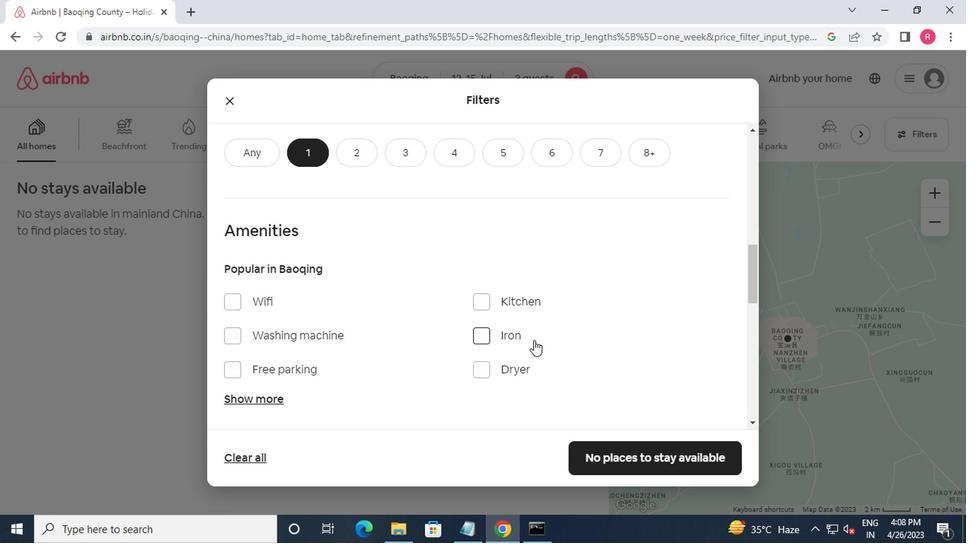 
Action: Mouse moved to (698, 344)
Screenshot: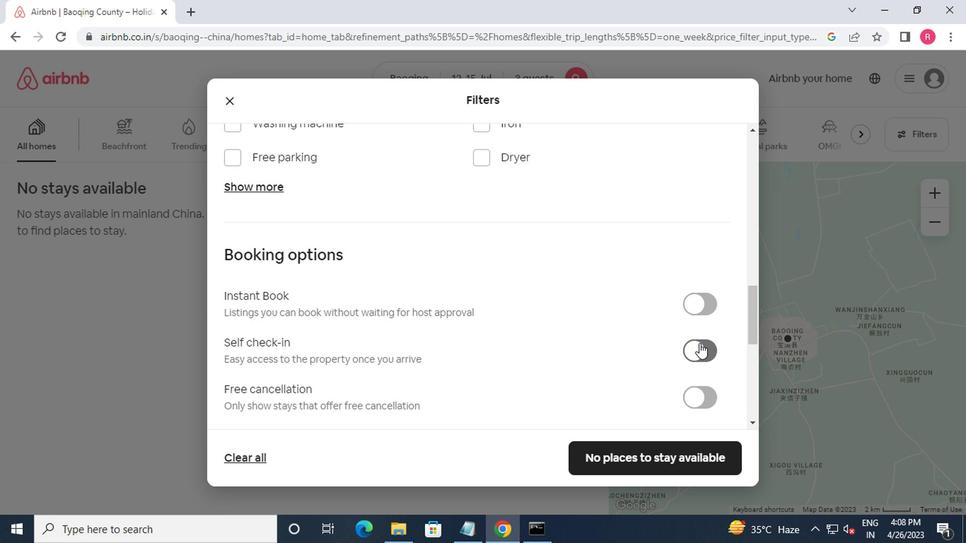 
Action: Mouse pressed left at (698, 344)
Screenshot: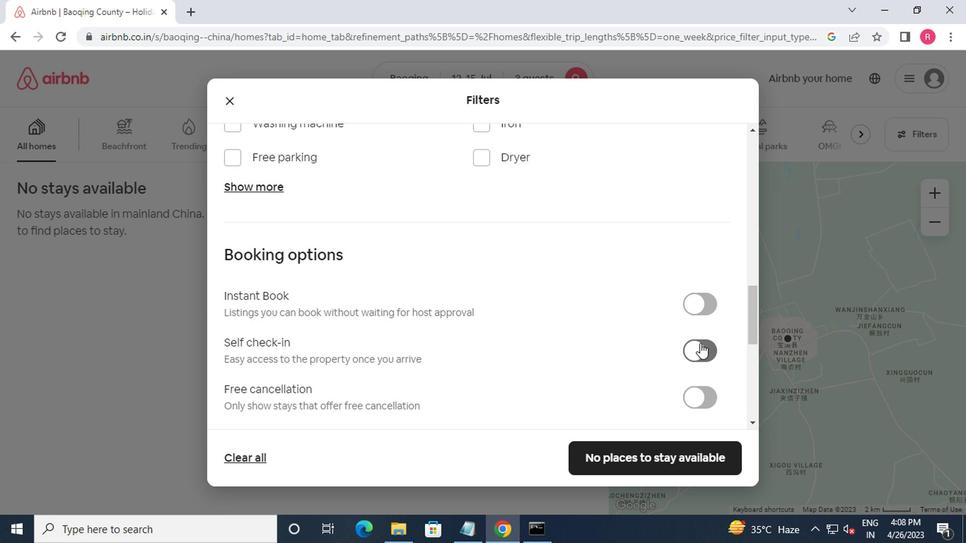 
Action: Mouse moved to (644, 451)
Screenshot: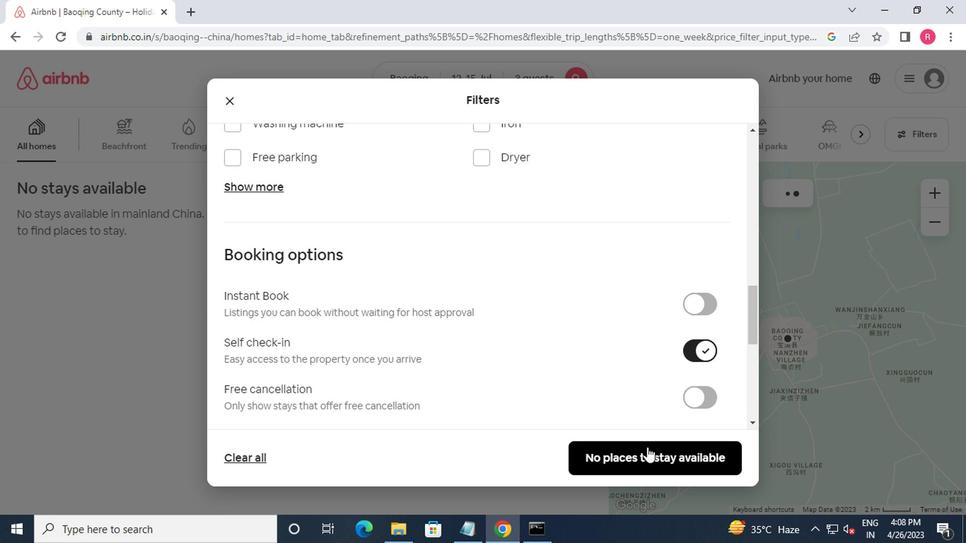 
Action: Mouse pressed left at (644, 451)
Screenshot: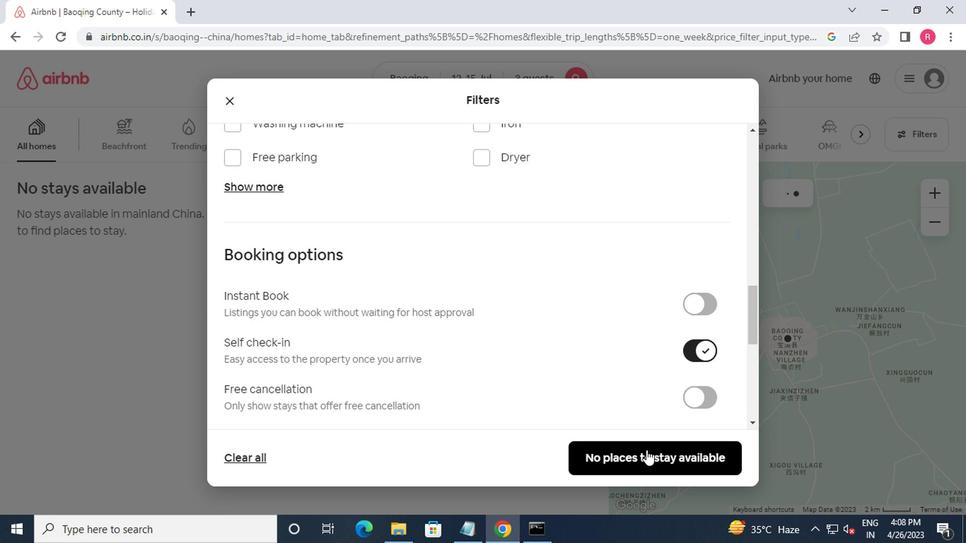 
Action: Mouse moved to (625, 447)
Screenshot: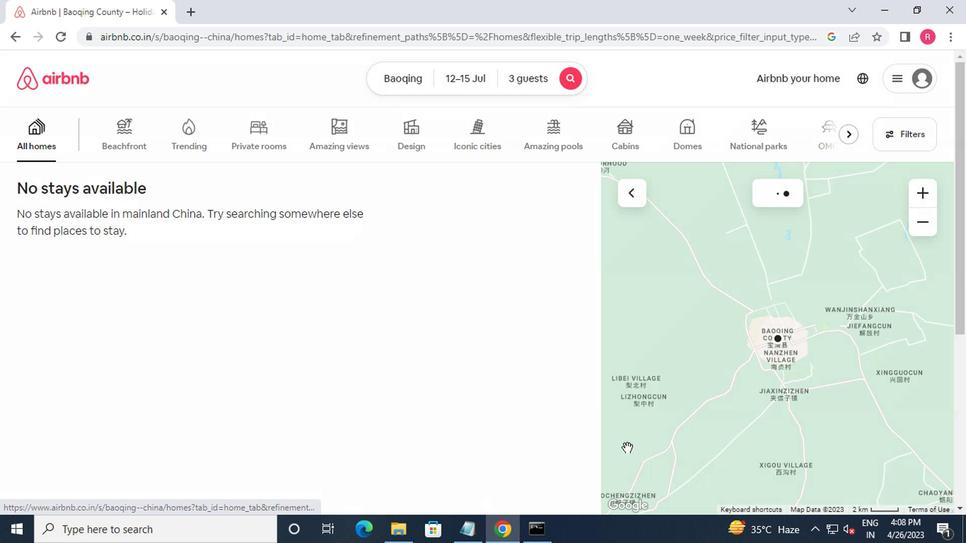 
